 Task: Check the standings of the 2023 Victory Lane Racing NASCAR Cup Series for the race "Daytona 500" on the track "Daytona".
Action: Mouse moved to (302, 400)
Screenshot: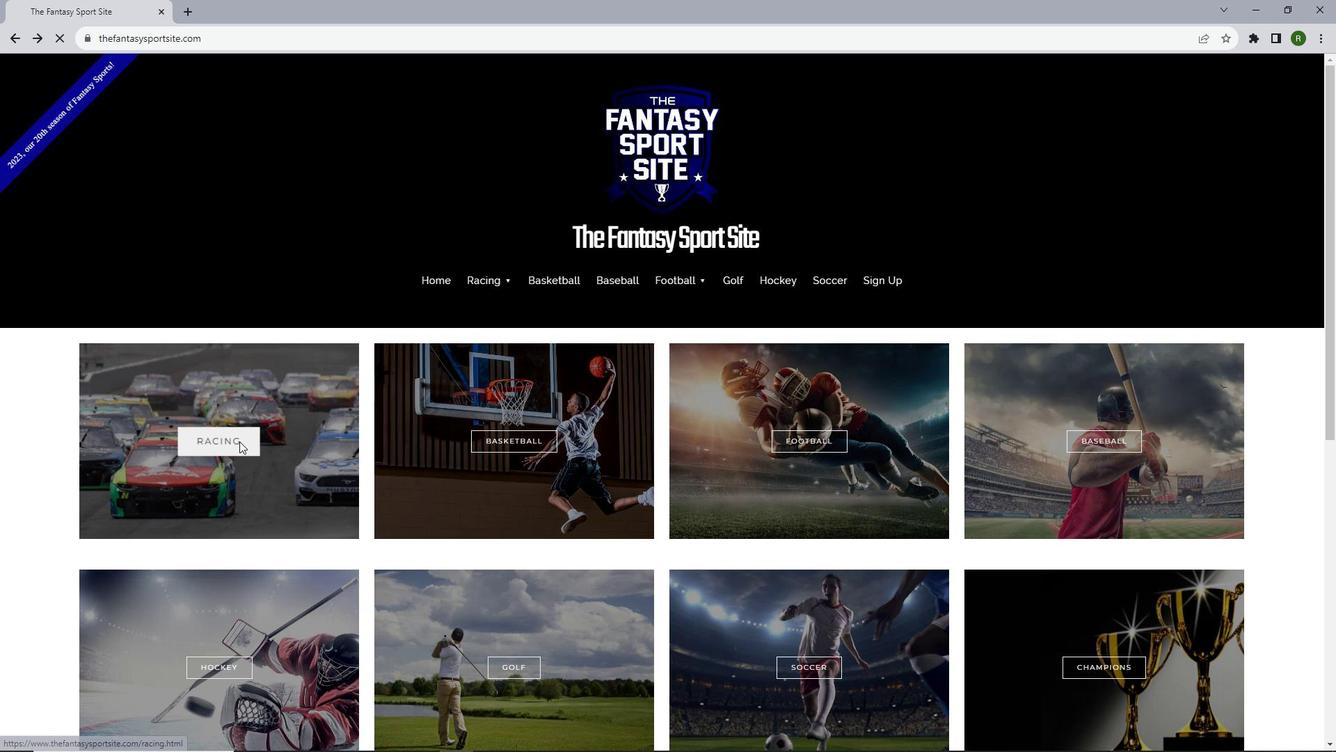 
Action: Mouse pressed left at (302, 400)
Screenshot: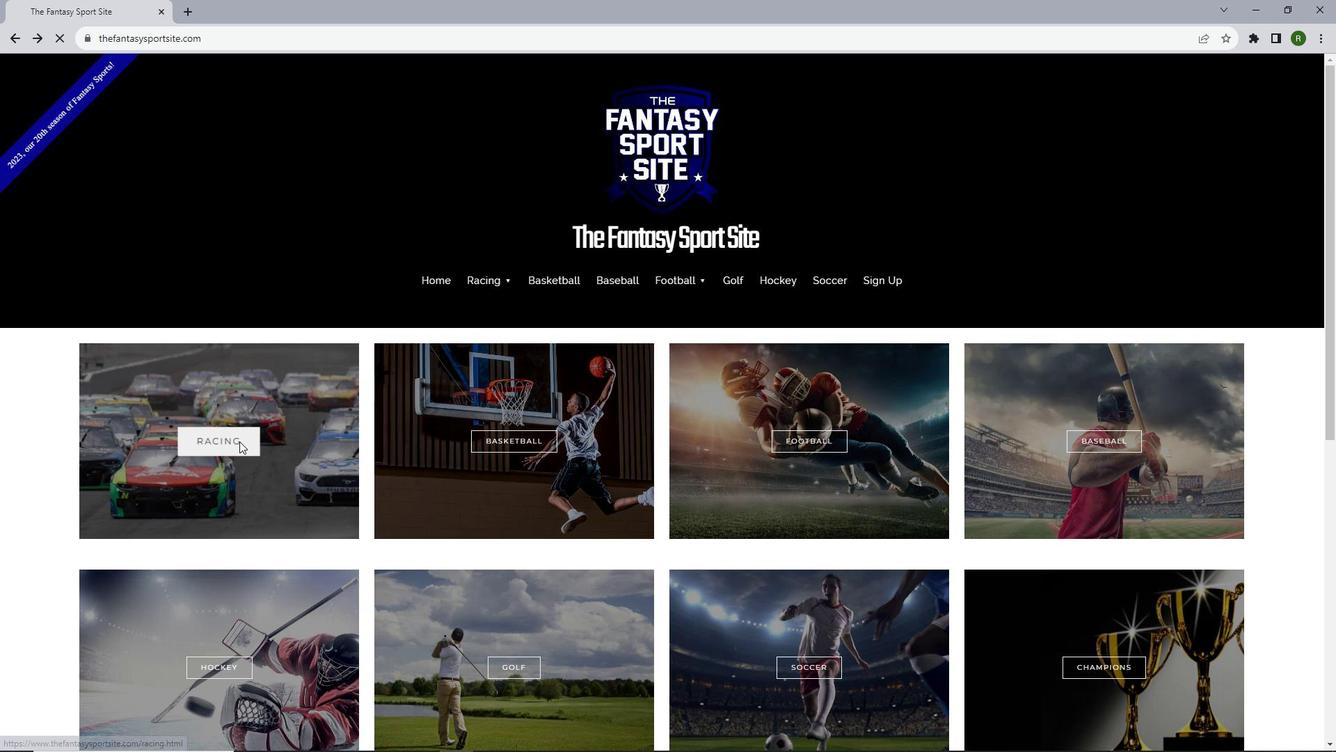 
Action: Mouse moved to (336, 427)
Screenshot: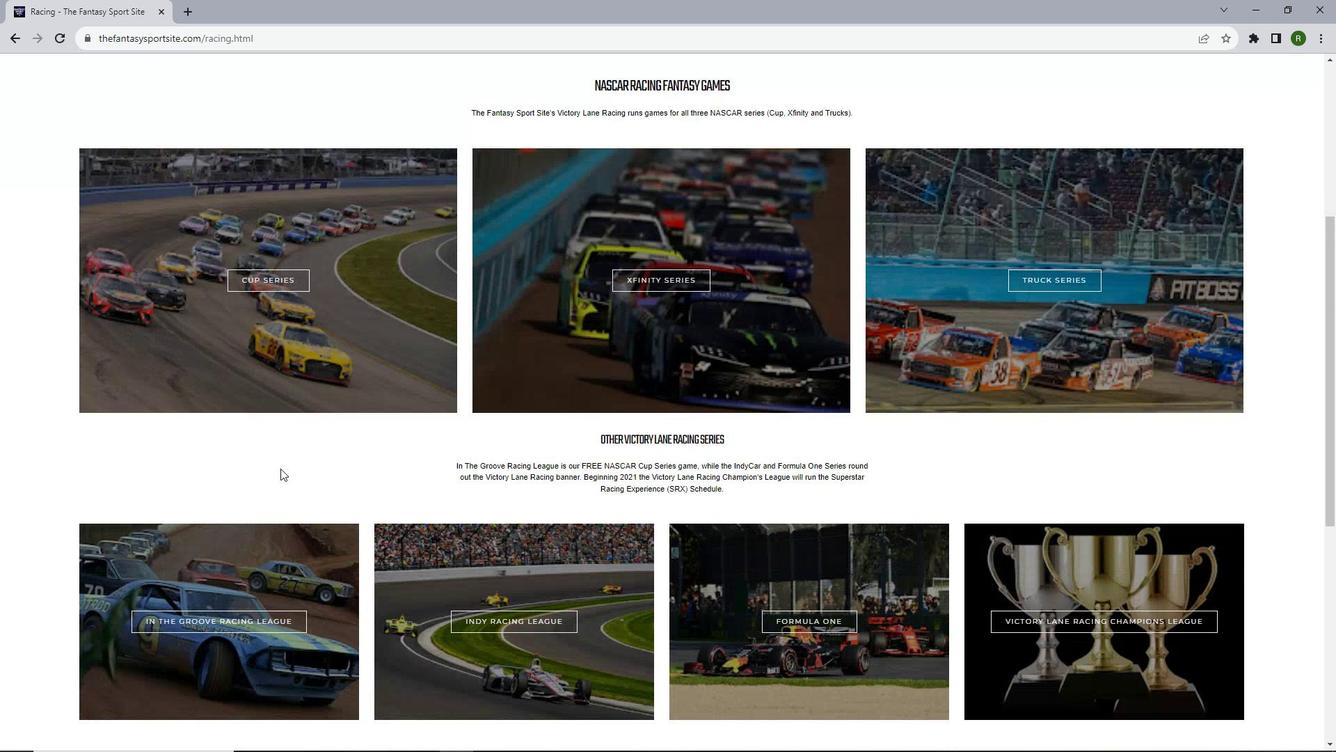 
Action: Mouse scrolled (336, 427) with delta (0, 0)
Screenshot: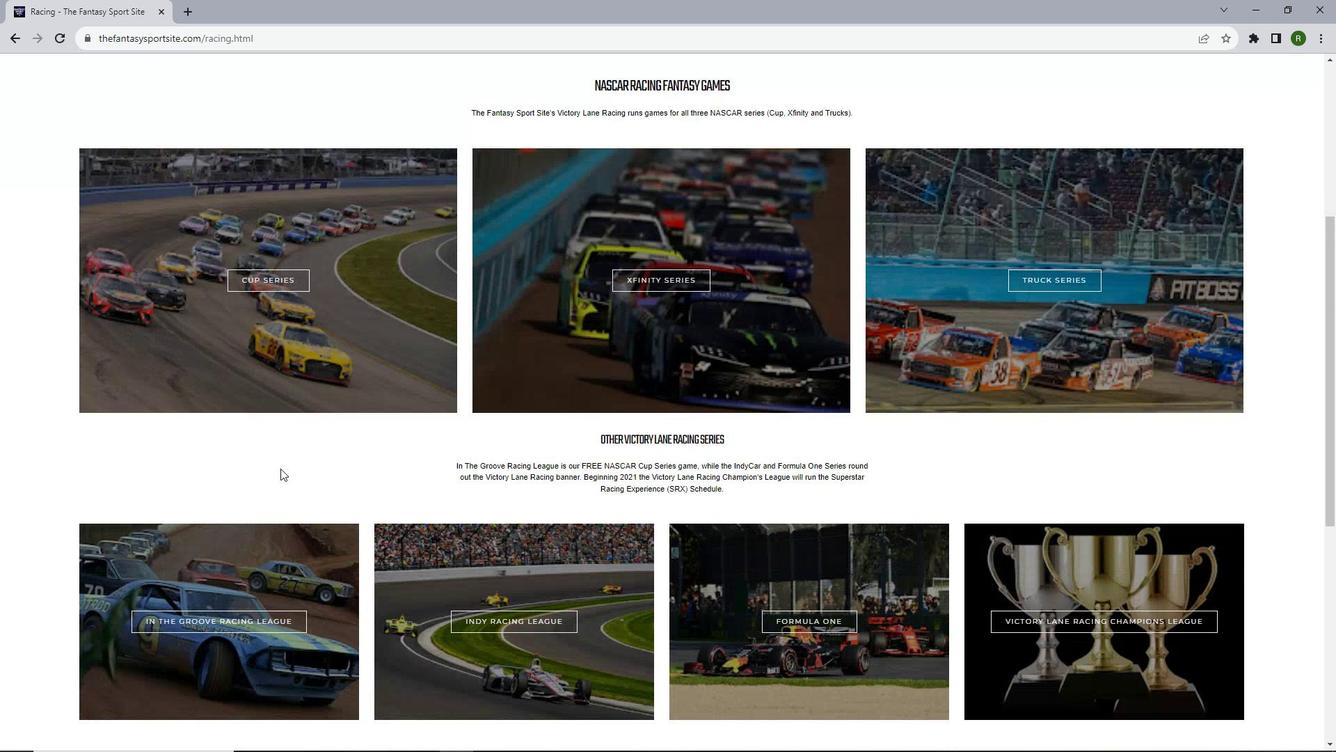 
Action: Mouse scrolled (336, 427) with delta (0, 0)
Screenshot: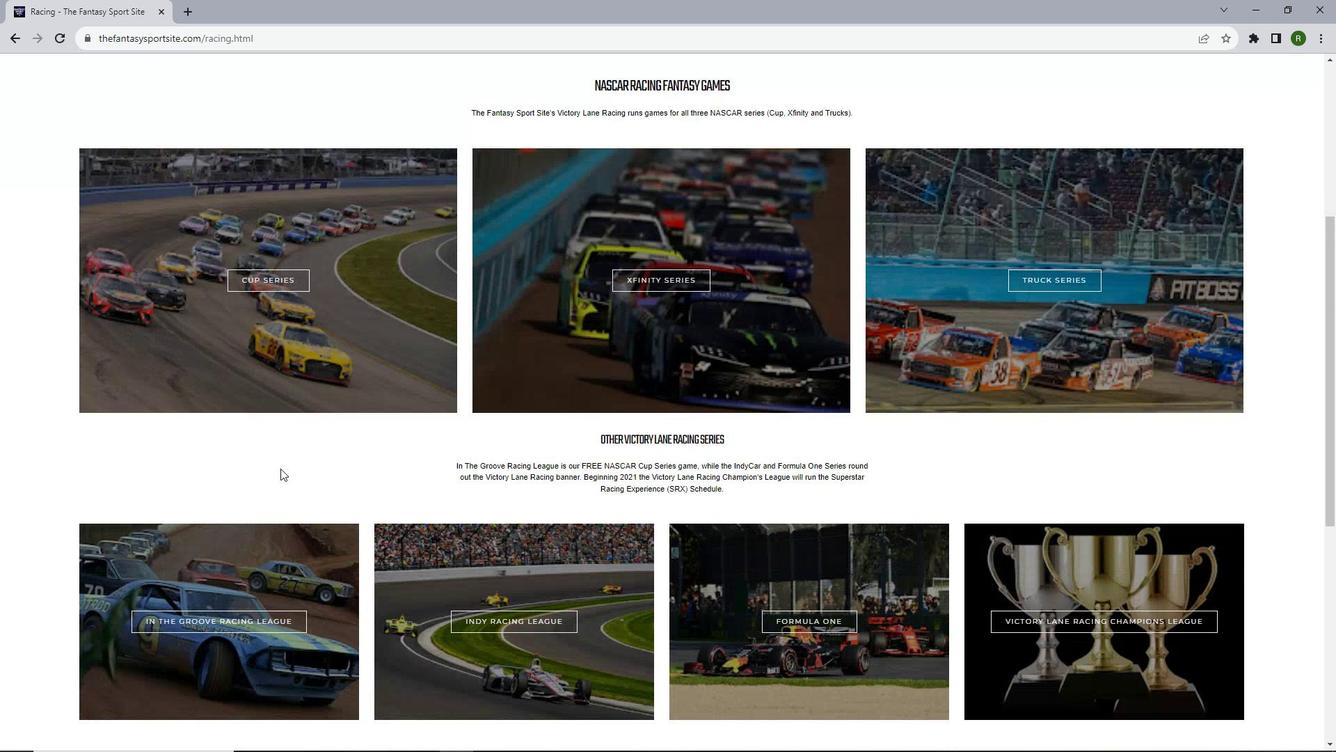 
Action: Mouse scrolled (336, 427) with delta (0, 0)
Screenshot: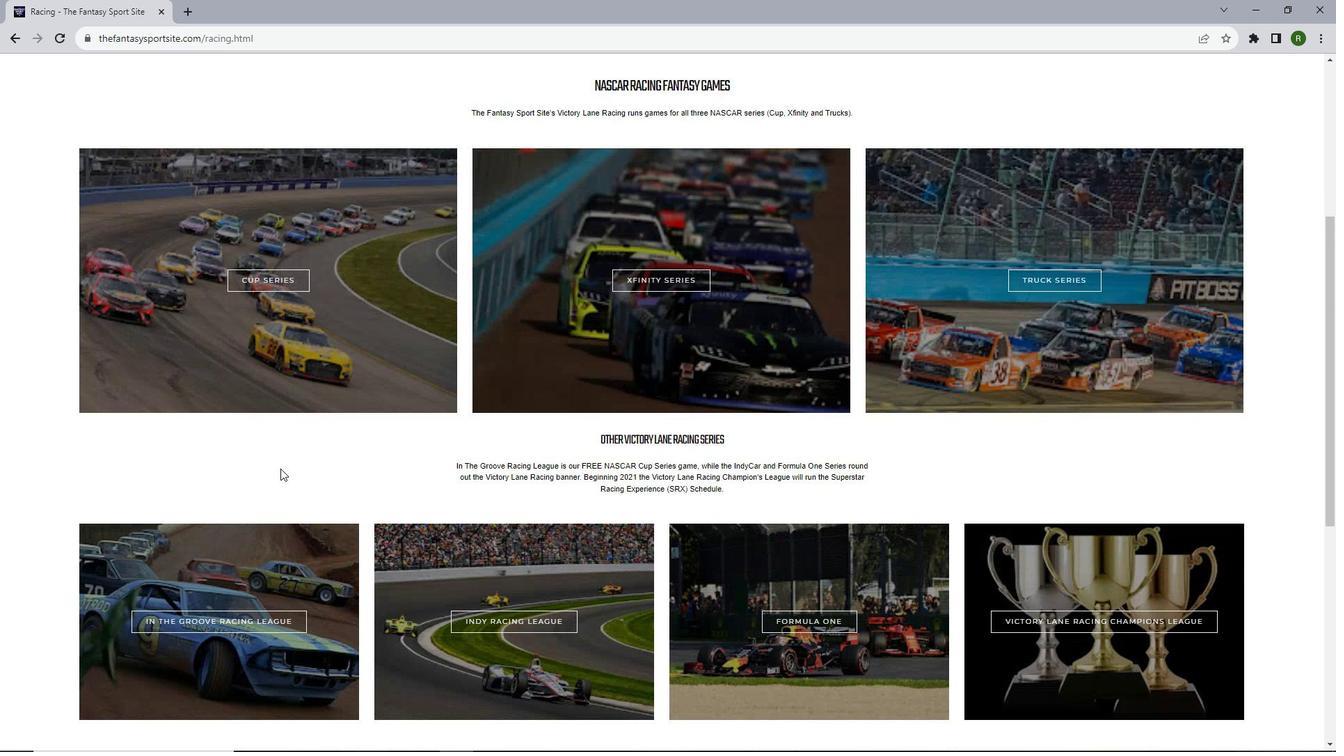 
Action: Mouse scrolled (336, 427) with delta (0, 0)
Screenshot: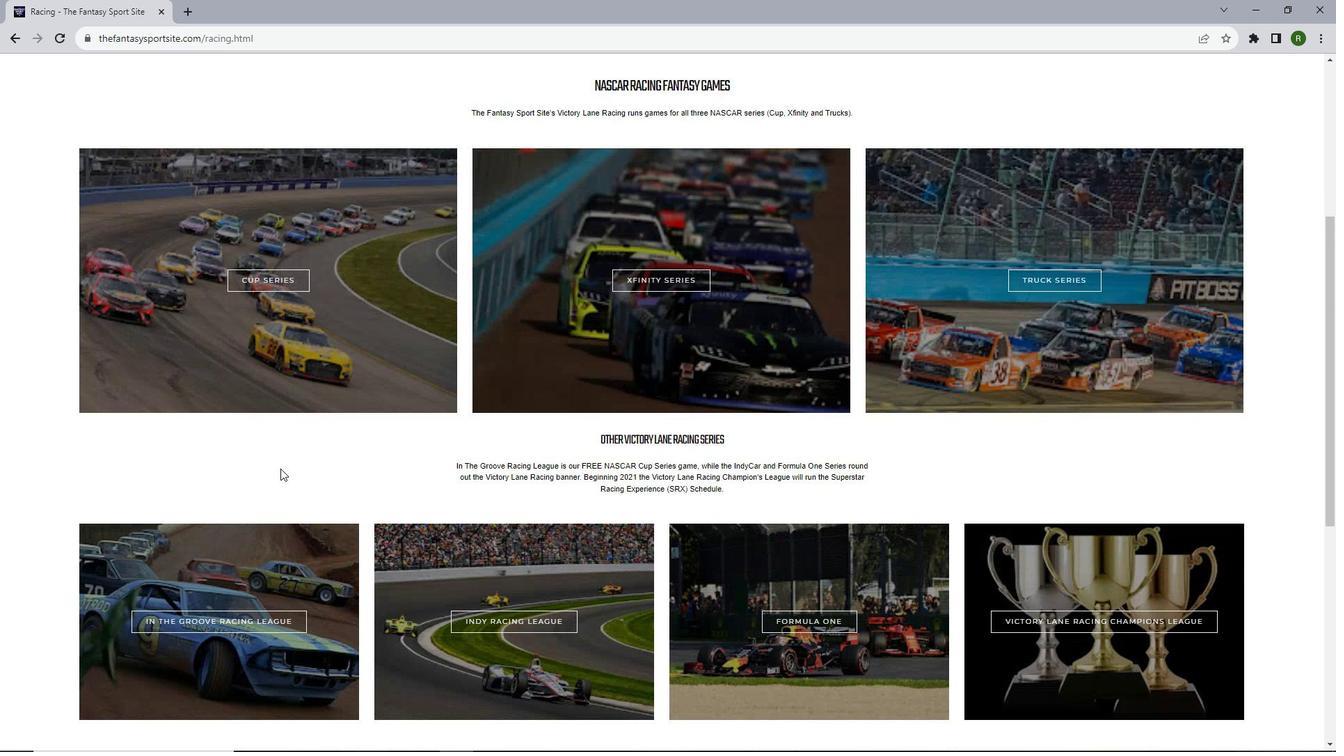 
Action: Mouse scrolled (336, 427) with delta (0, 0)
Screenshot: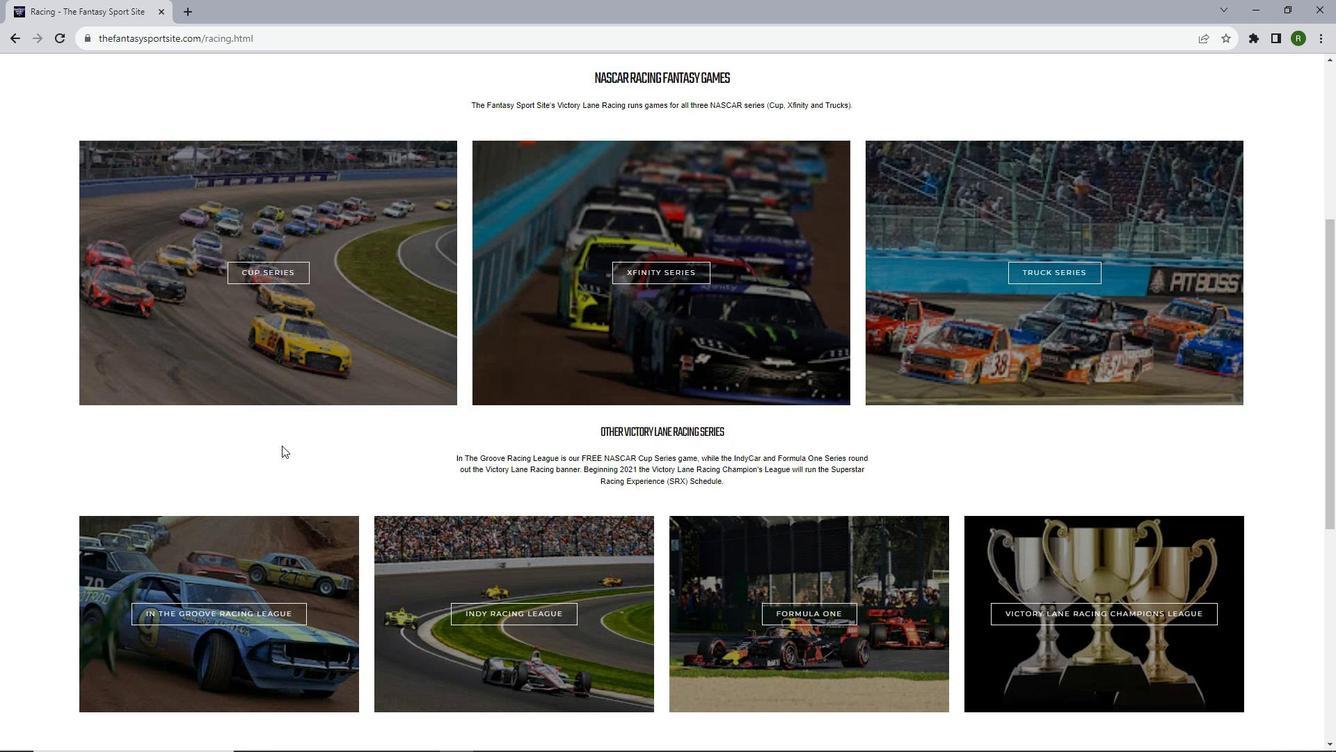 
Action: Mouse moved to (324, 286)
Screenshot: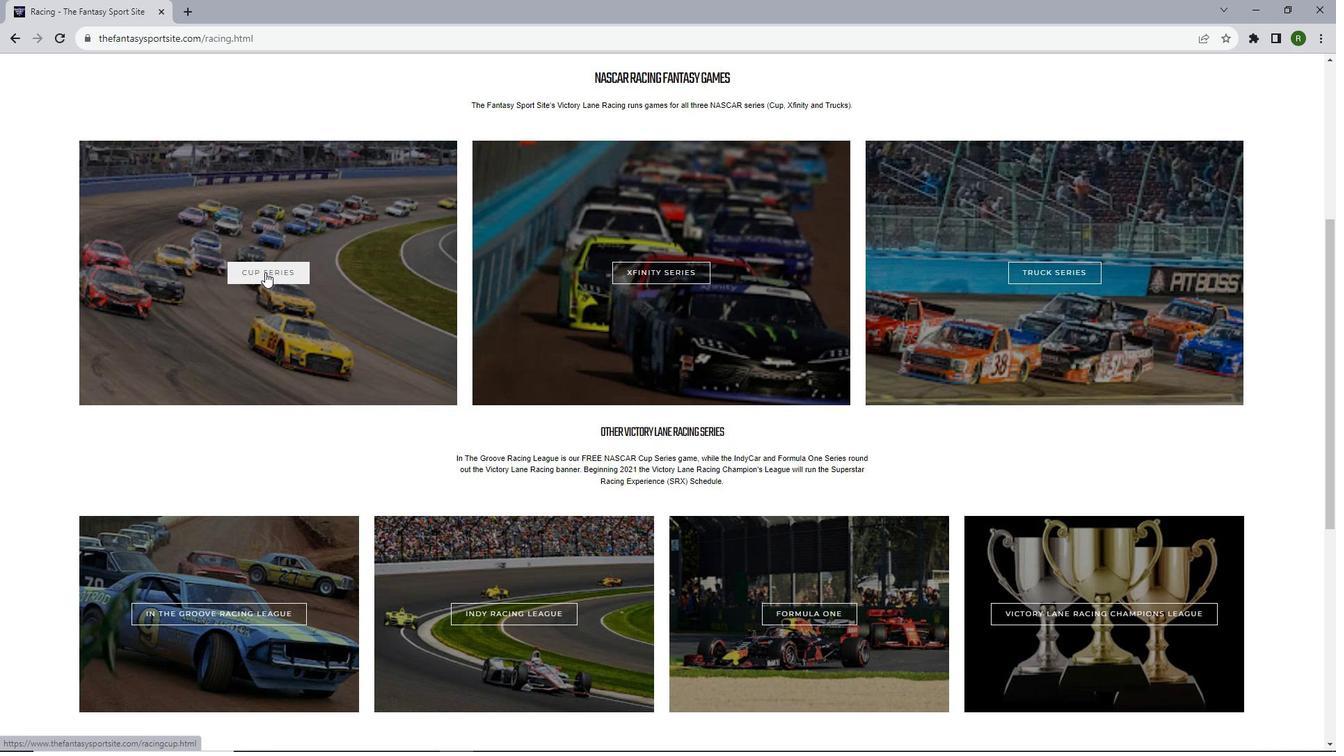 
Action: Mouse pressed left at (324, 286)
Screenshot: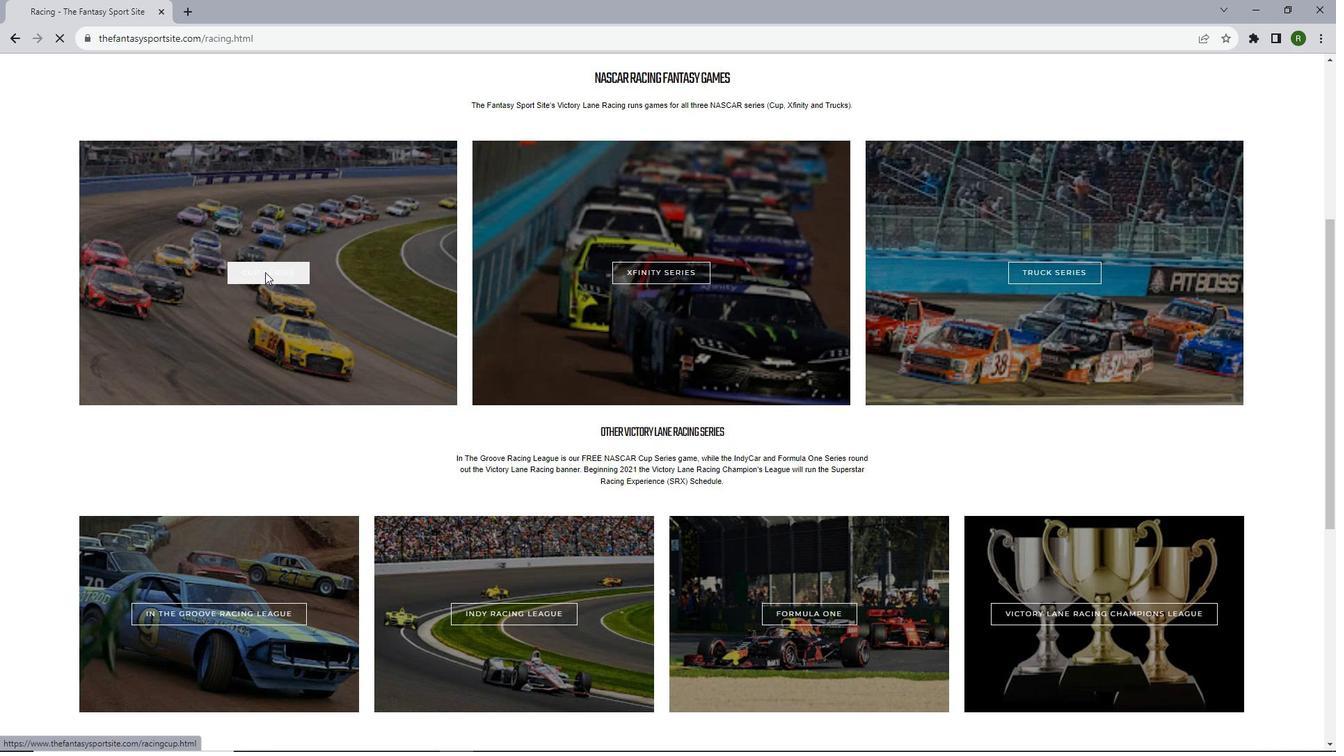 
Action: Mouse moved to (428, 321)
Screenshot: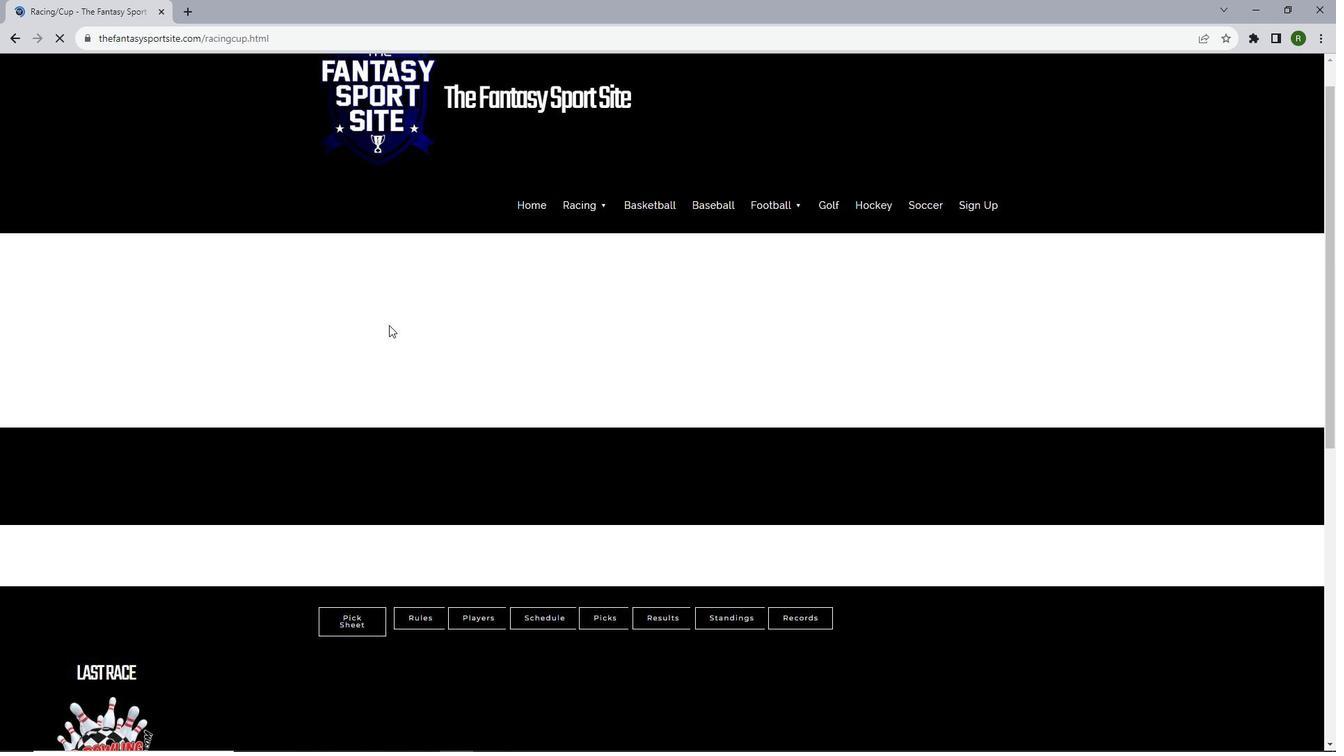 
Action: Mouse scrolled (428, 321) with delta (0, 0)
Screenshot: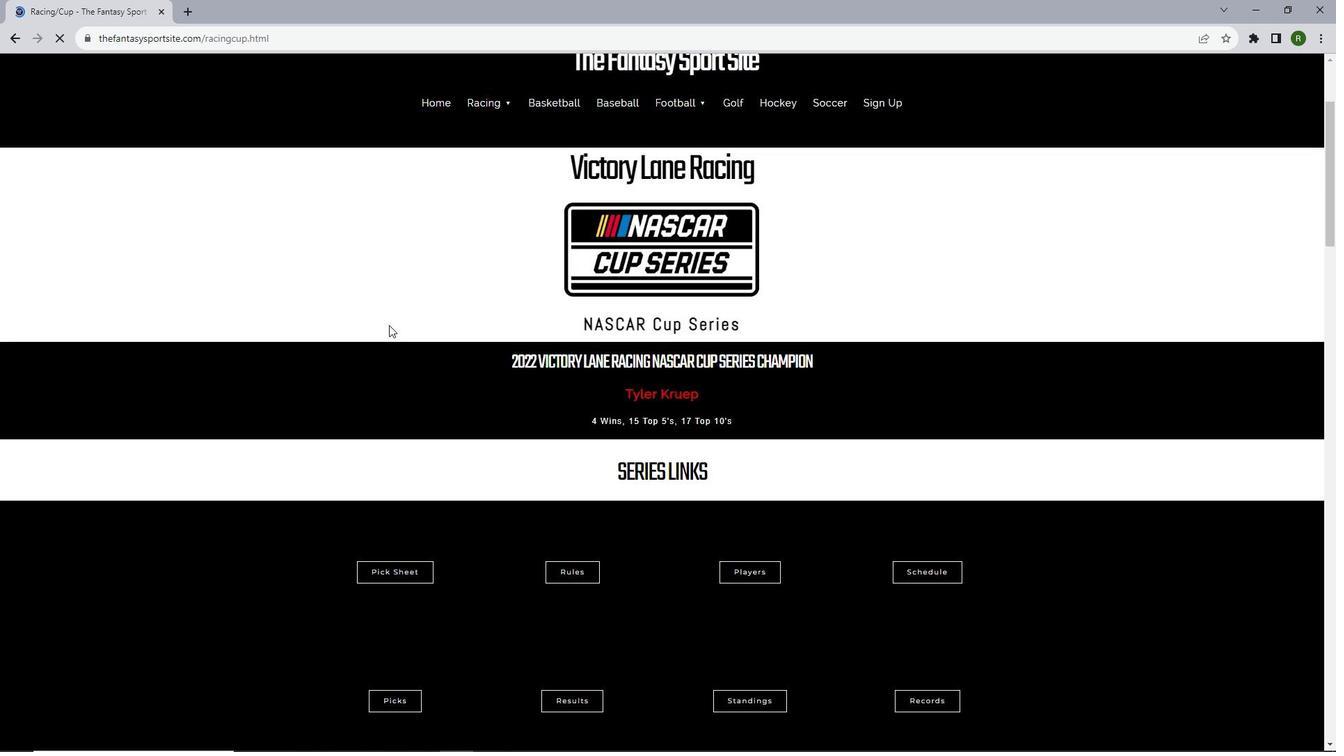 
Action: Mouse scrolled (428, 321) with delta (0, 0)
Screenshot: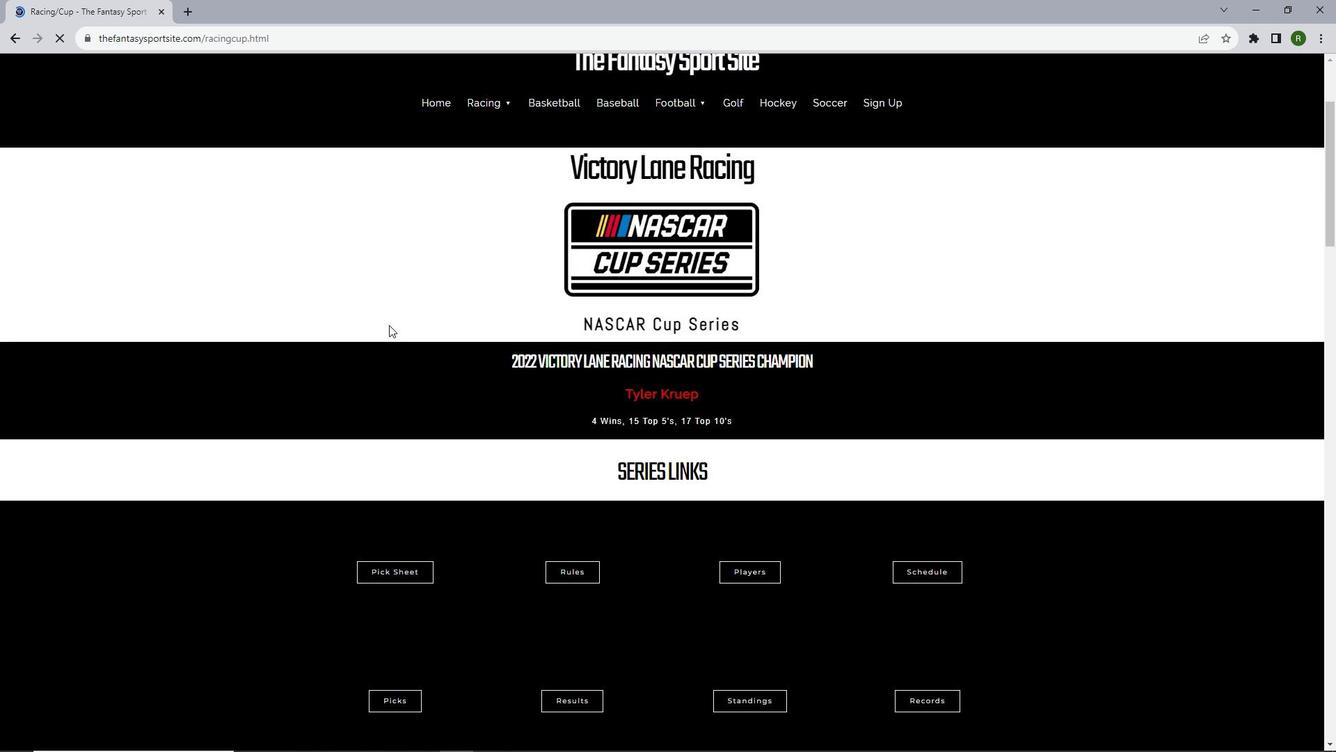 
Action: Mouse scrolled (428, 321) with delta (0, 0)
Screenshot: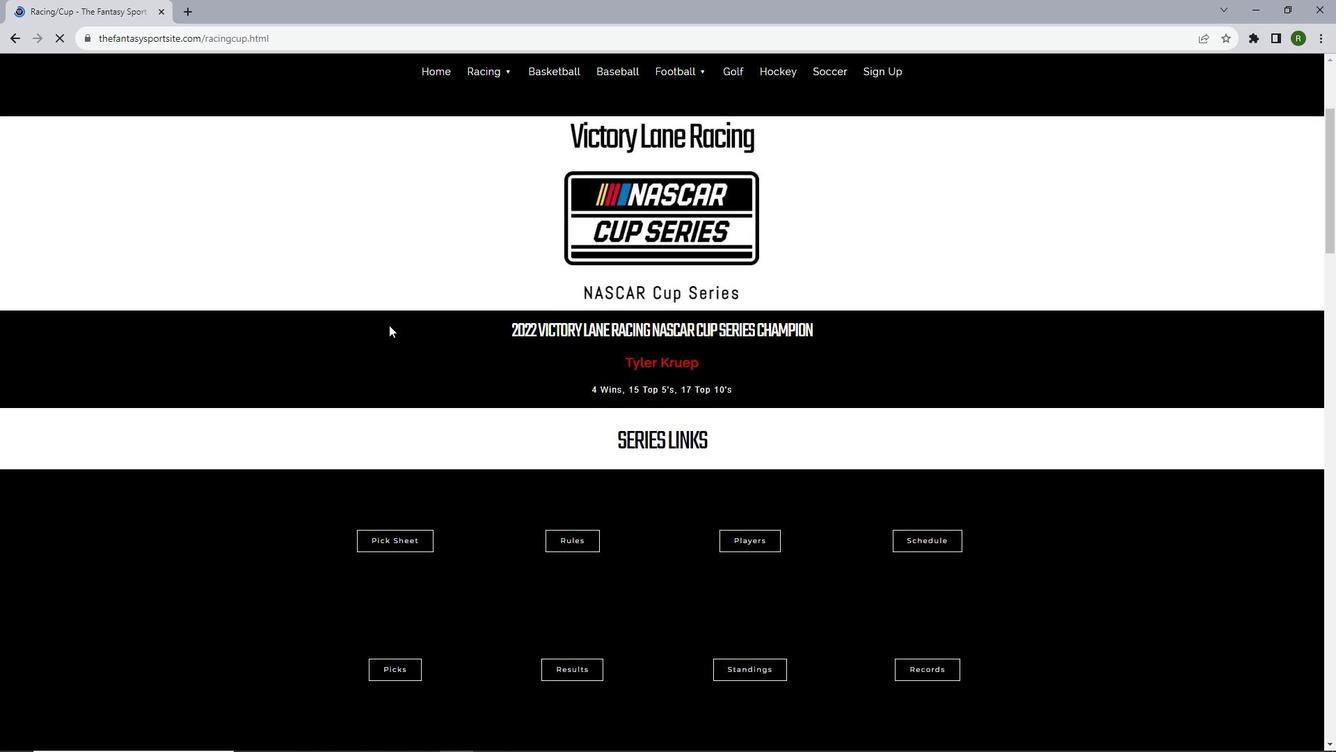 
Action: Mouse scrolled (428, 321) with delta (0, 0)
Screenshot: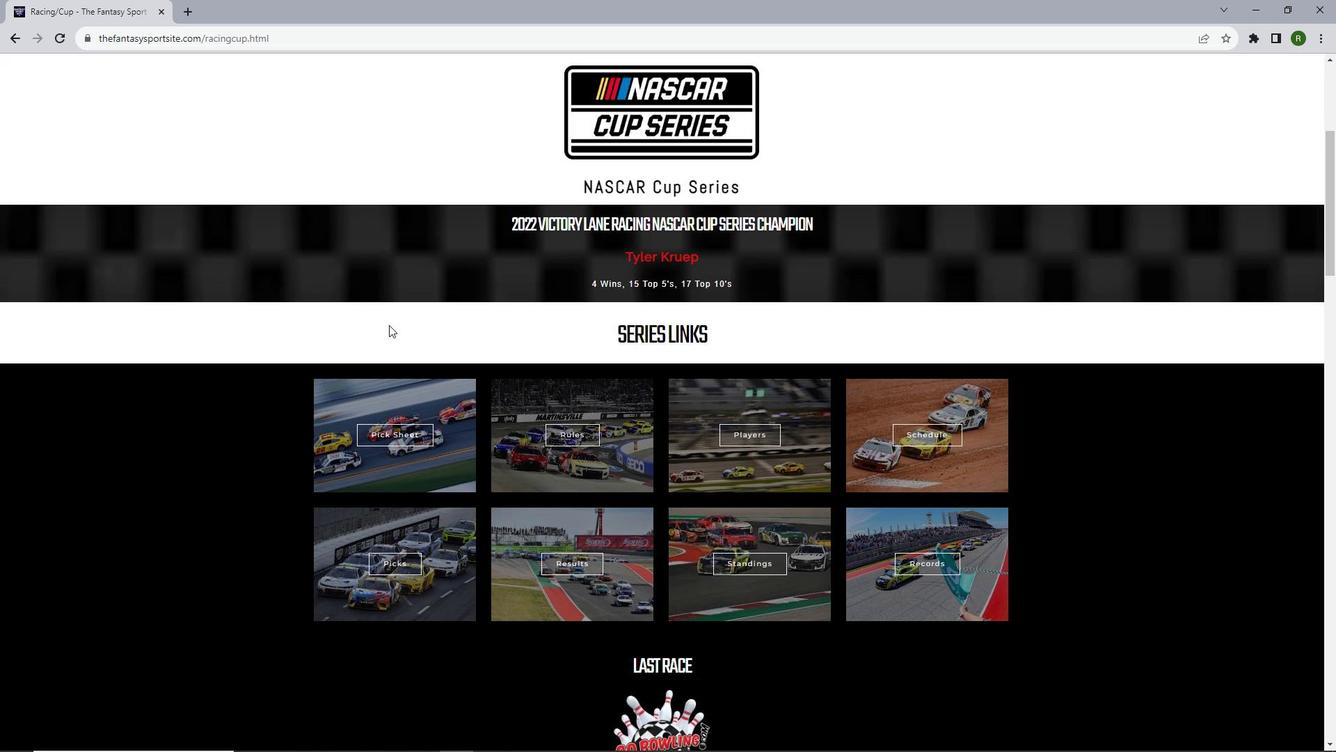 
Action: Mouse scrolled (428, 321) with delta (0, 0)
Screenshot: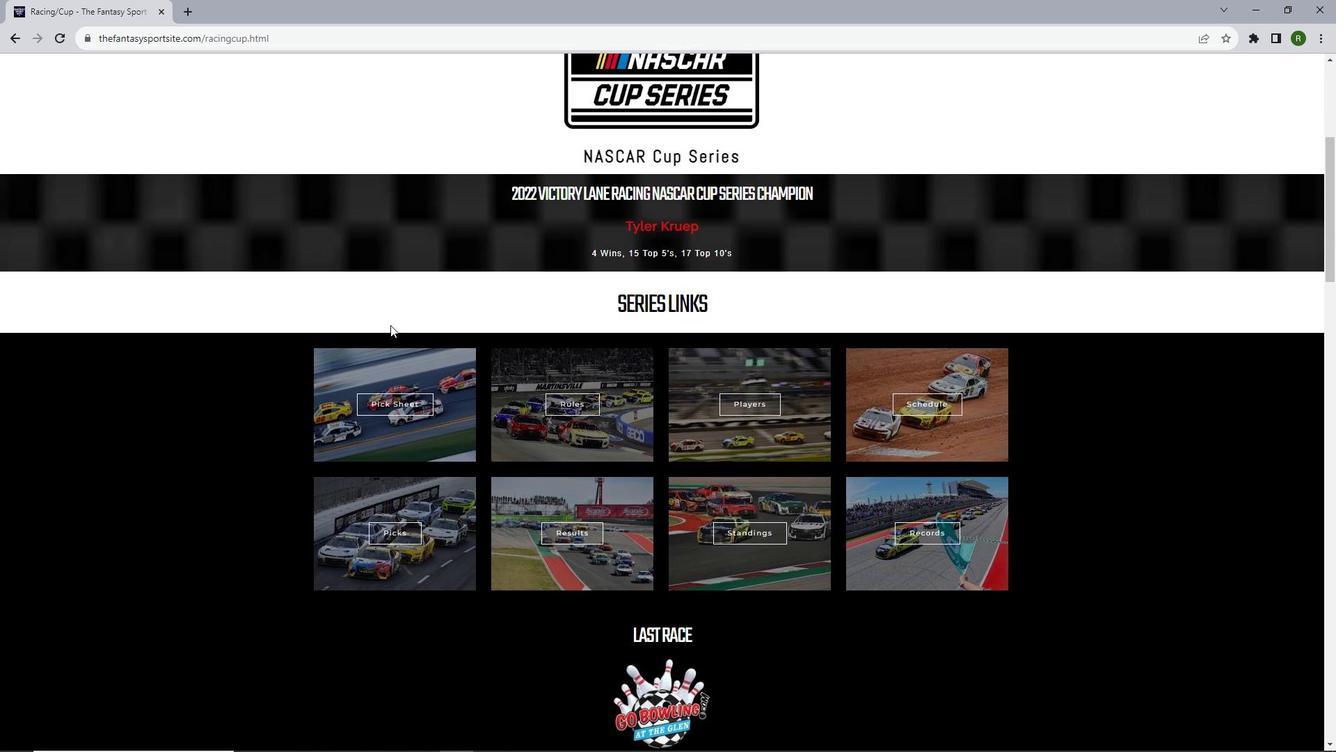 
Action: Mouse moved to (729, 465)
Screenshot: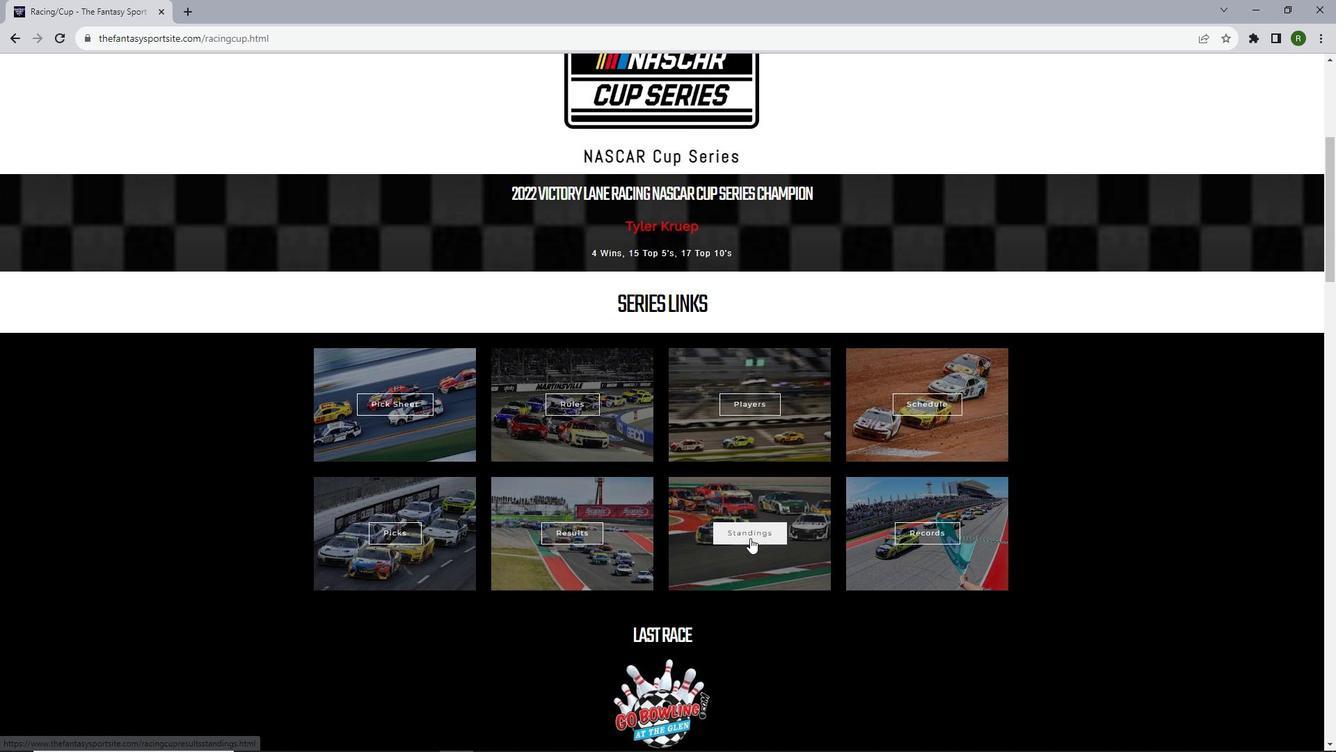 
Action: Mouse pressed left at (729, 465)
Screenshot: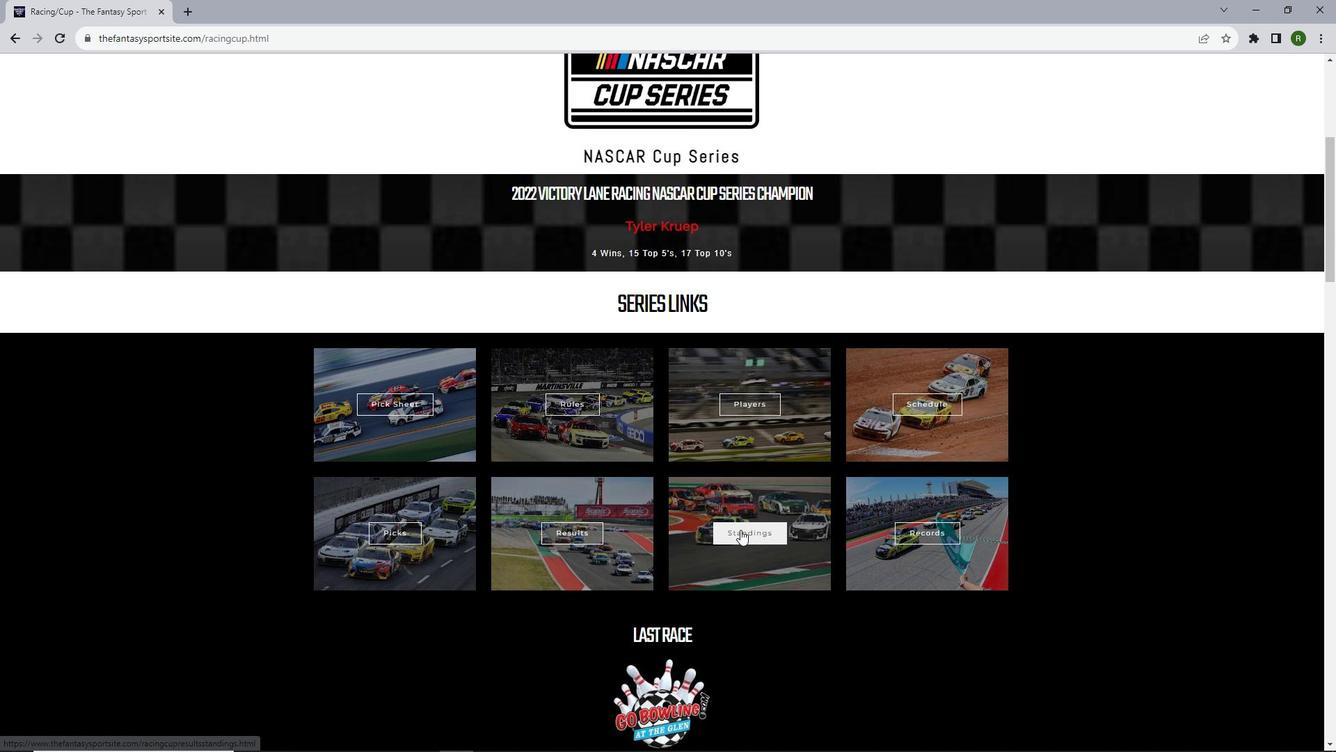 
Action: Mouse moved to (575, 283)
Screenshot: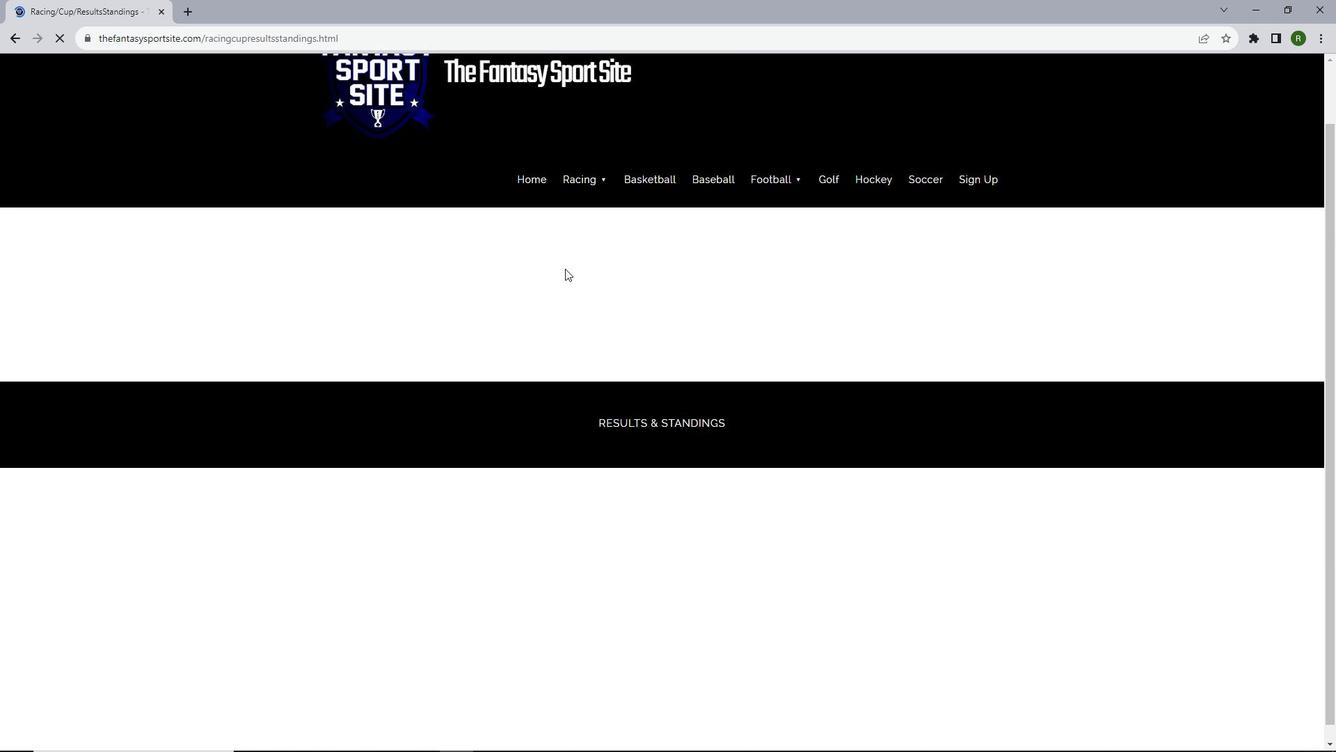 
Action: Mouse scrolled (575, 283) with delta (0, 0)
Screenshot: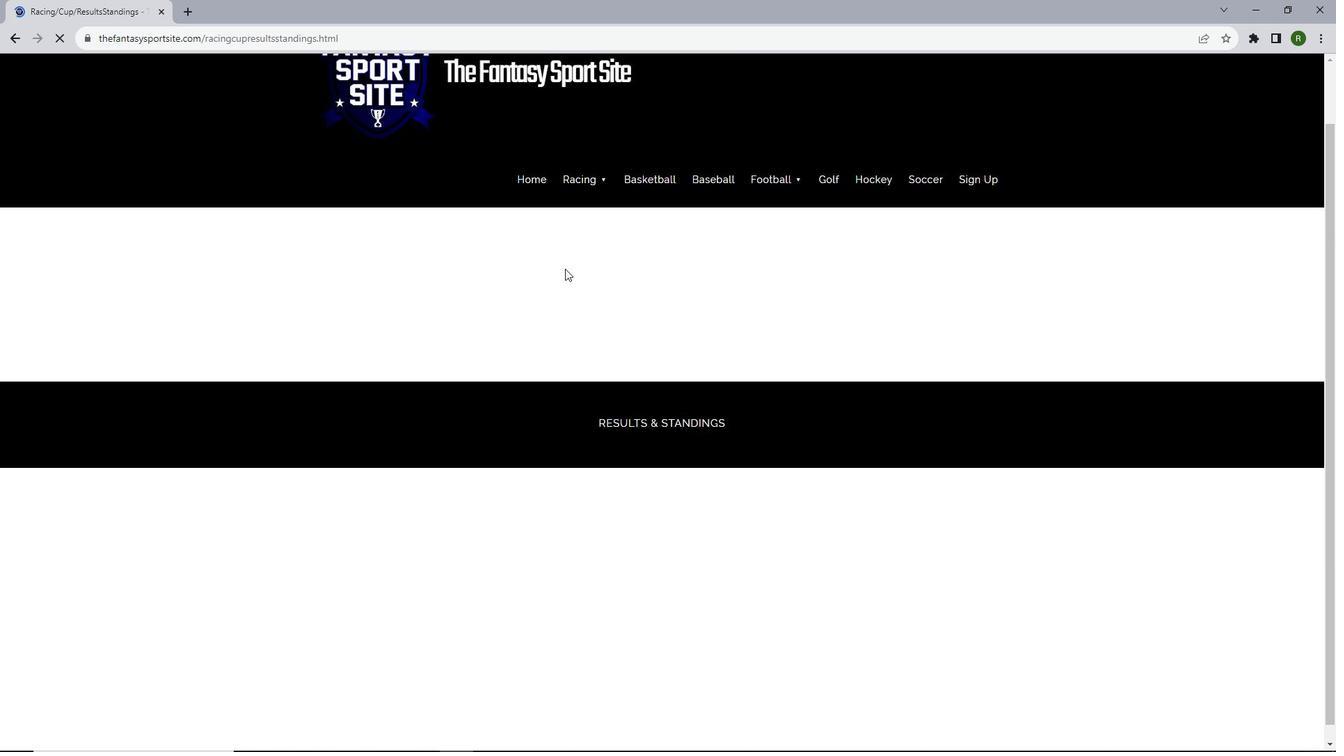 
Action: Mouse scrolled (575, 283) with delta (0, 0)
Screenshot: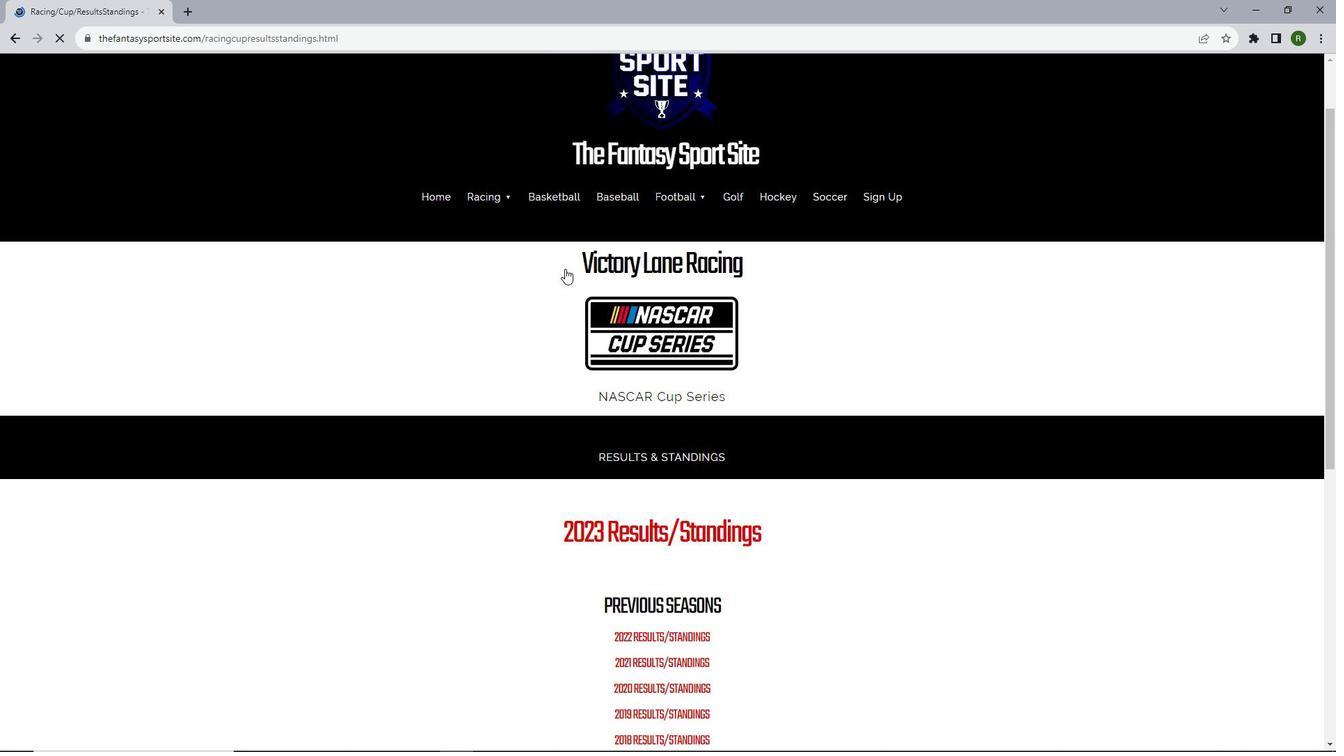 
Action: Mouse scrolled (575, 283) with delta (0, 0)
Screenshot: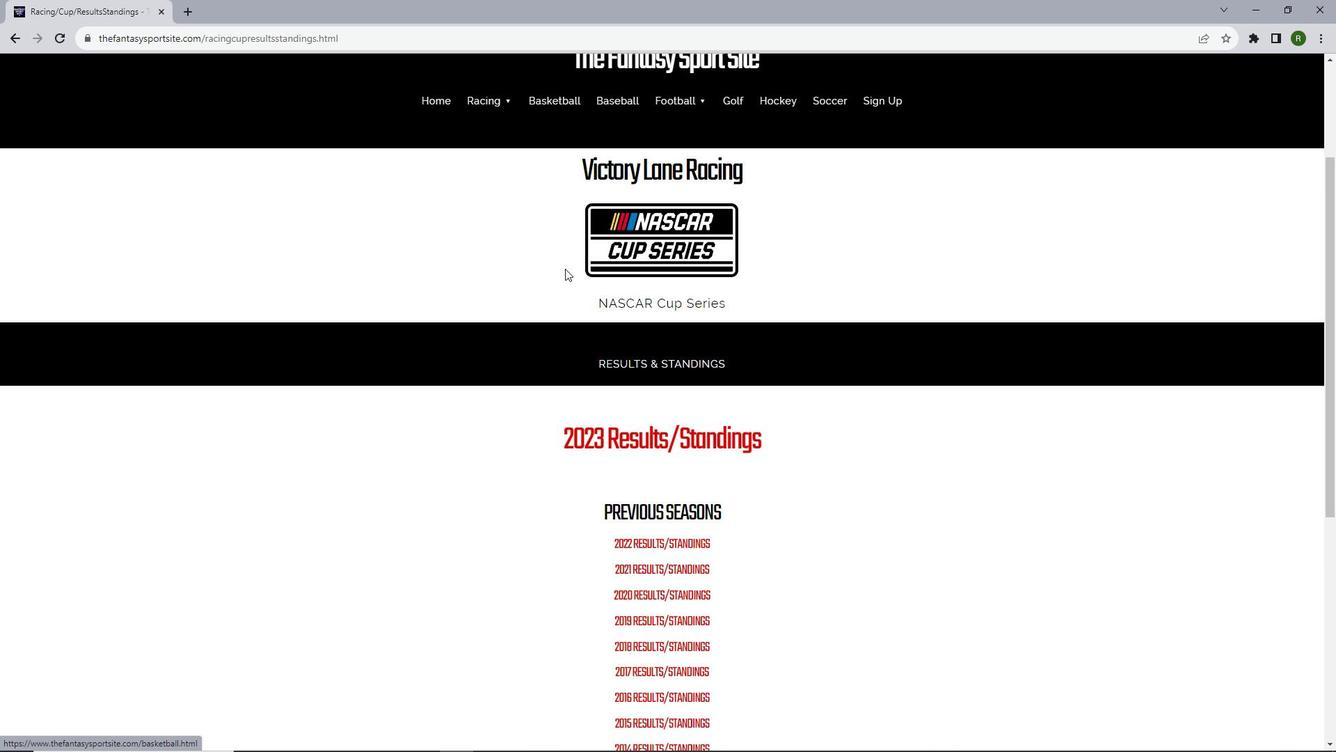 
Action: Mouse scrolled (575, 283) with delta (0, 0)
Screenshot: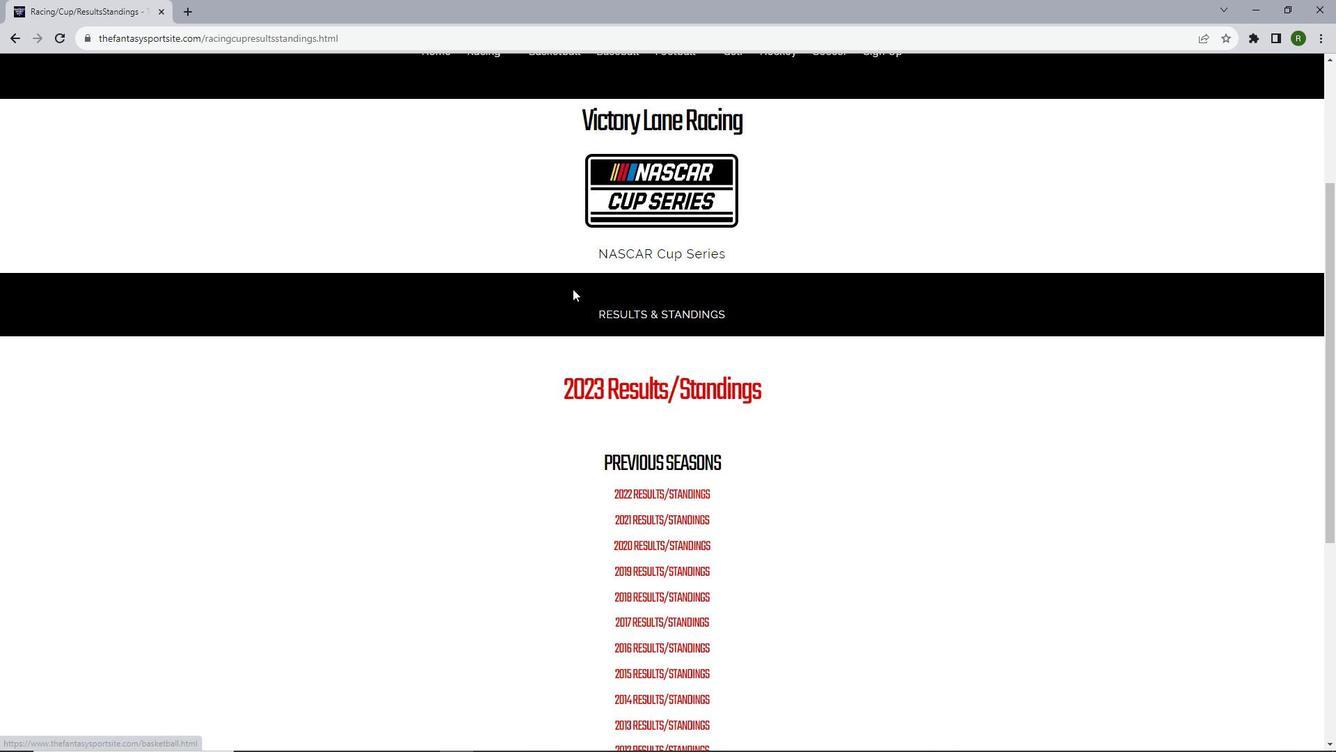 
Action: Mouse moved to (577, 289)
Screenshot: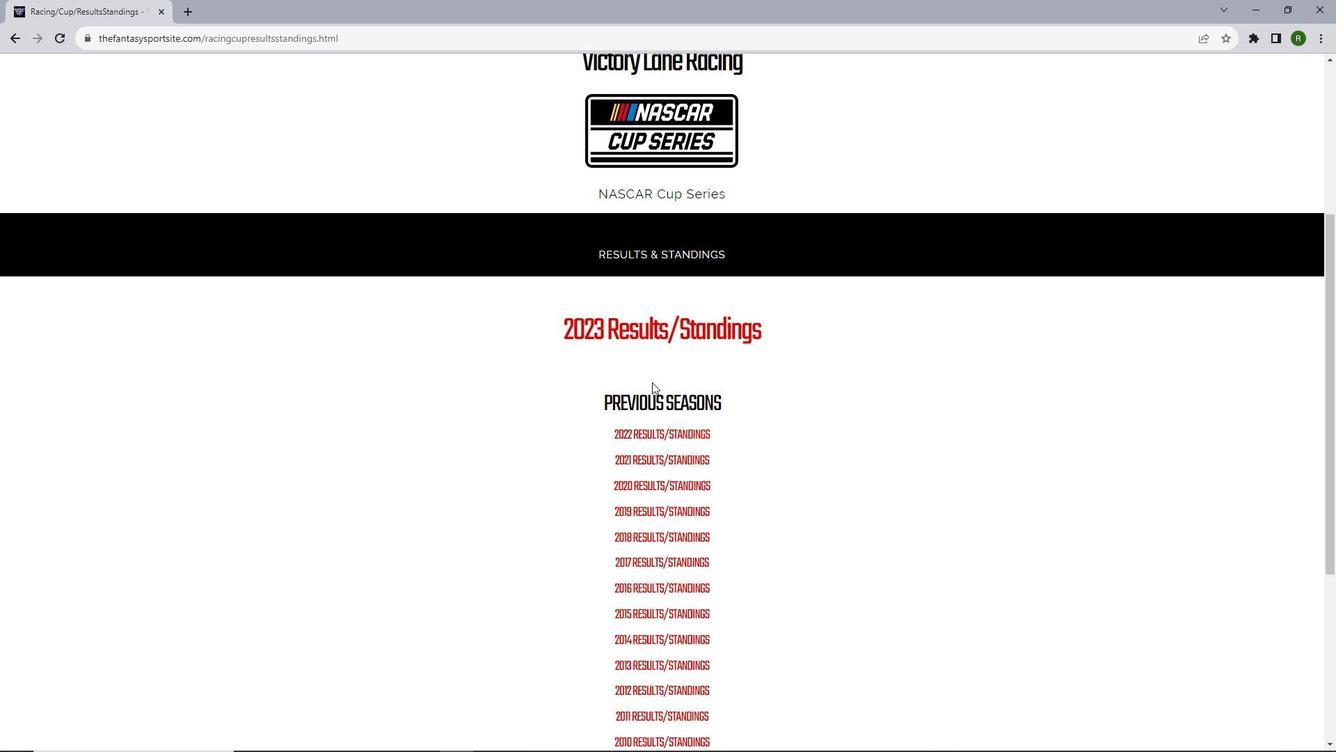 
Action: Mouse scrolled (577, 288) with delta (0, 0)
Screenshot: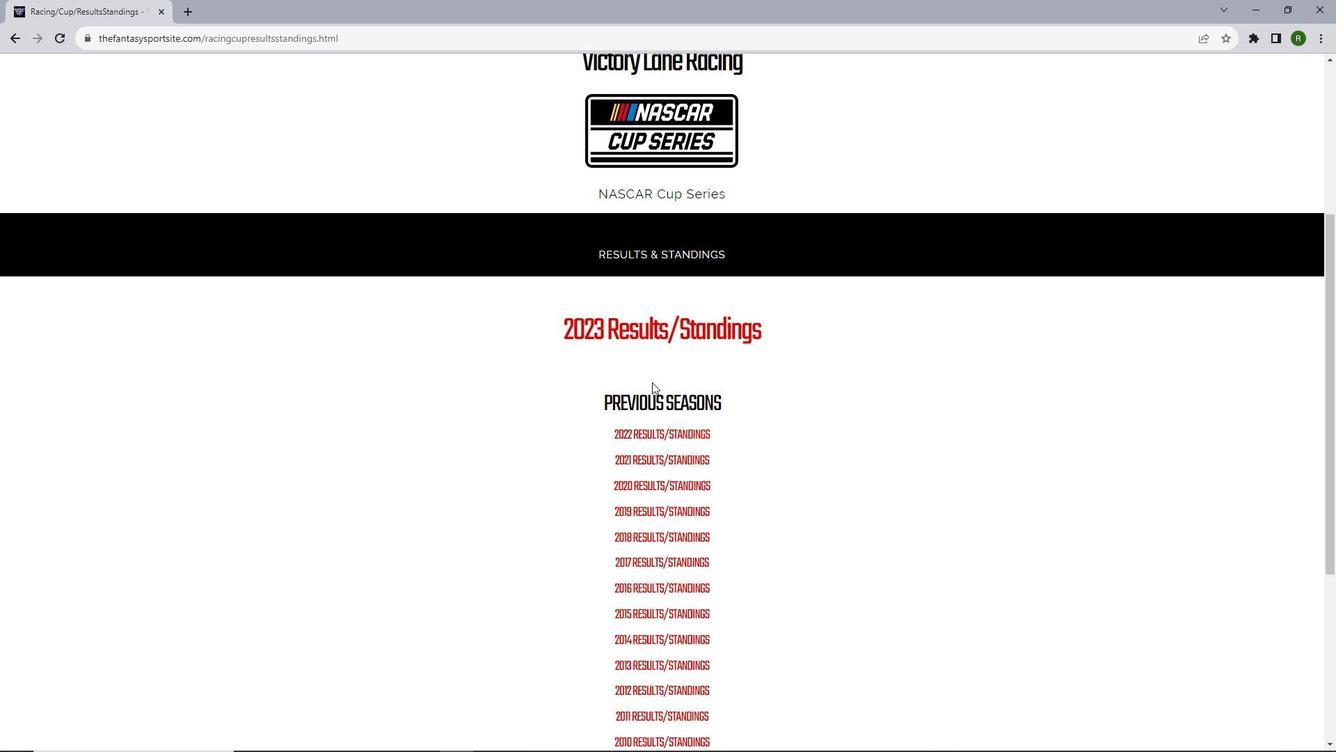 
Action: Mouse moved to (676, 312)
Screenshot: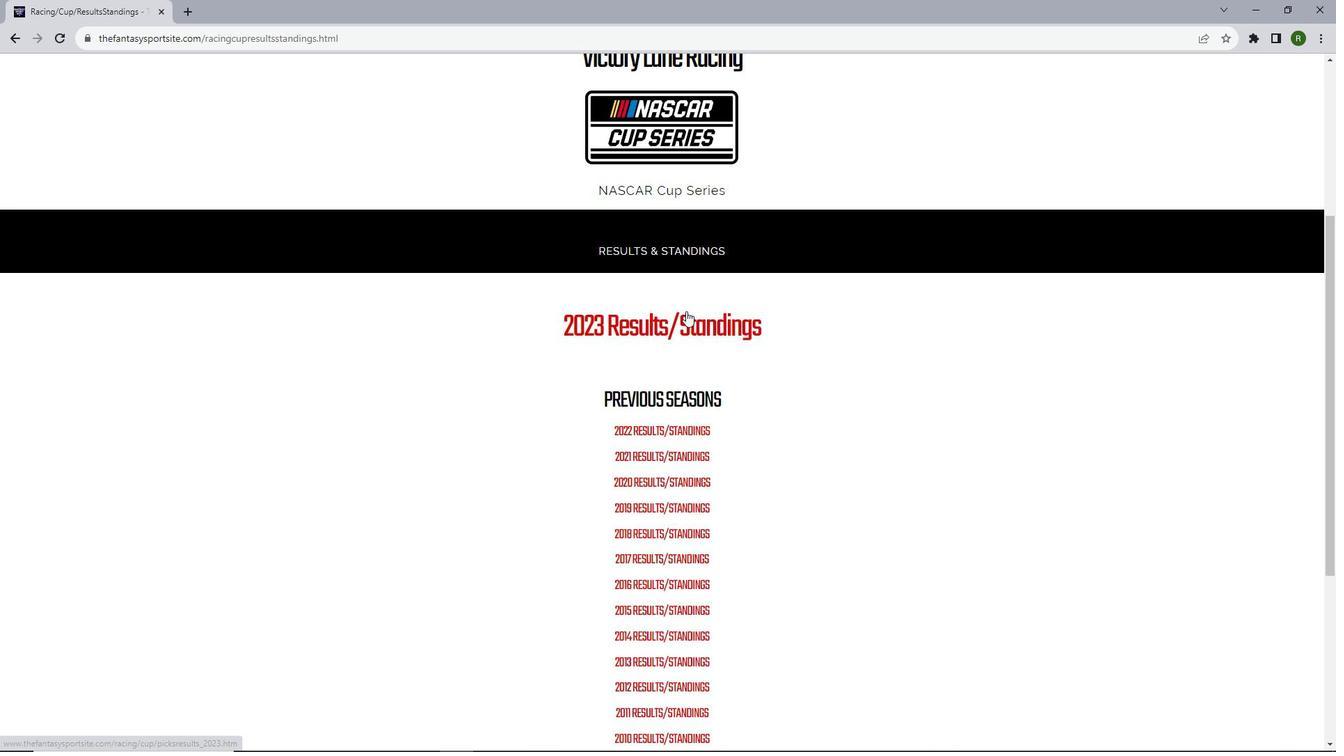 
Action: Mouse pressed left at (676, 312)
Screenshot: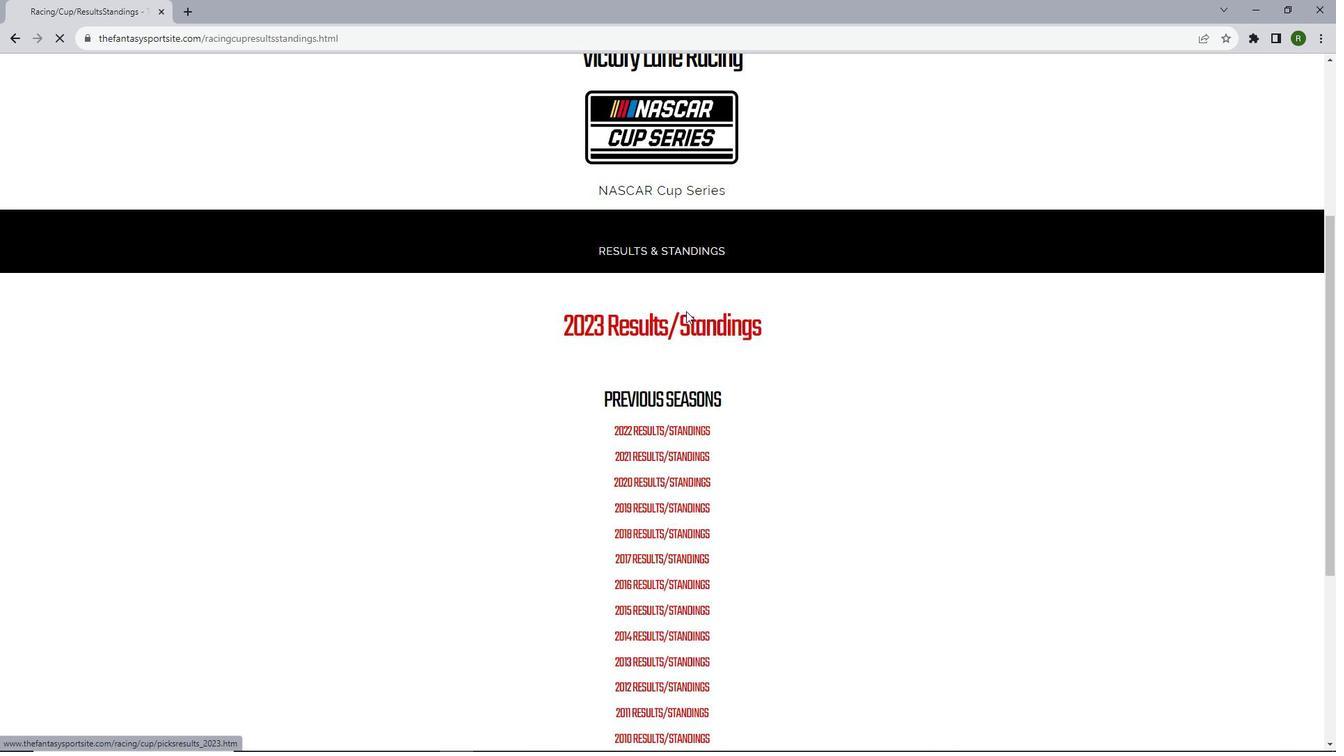 
Action: Mouse moved to (804, 202)
Screenshot: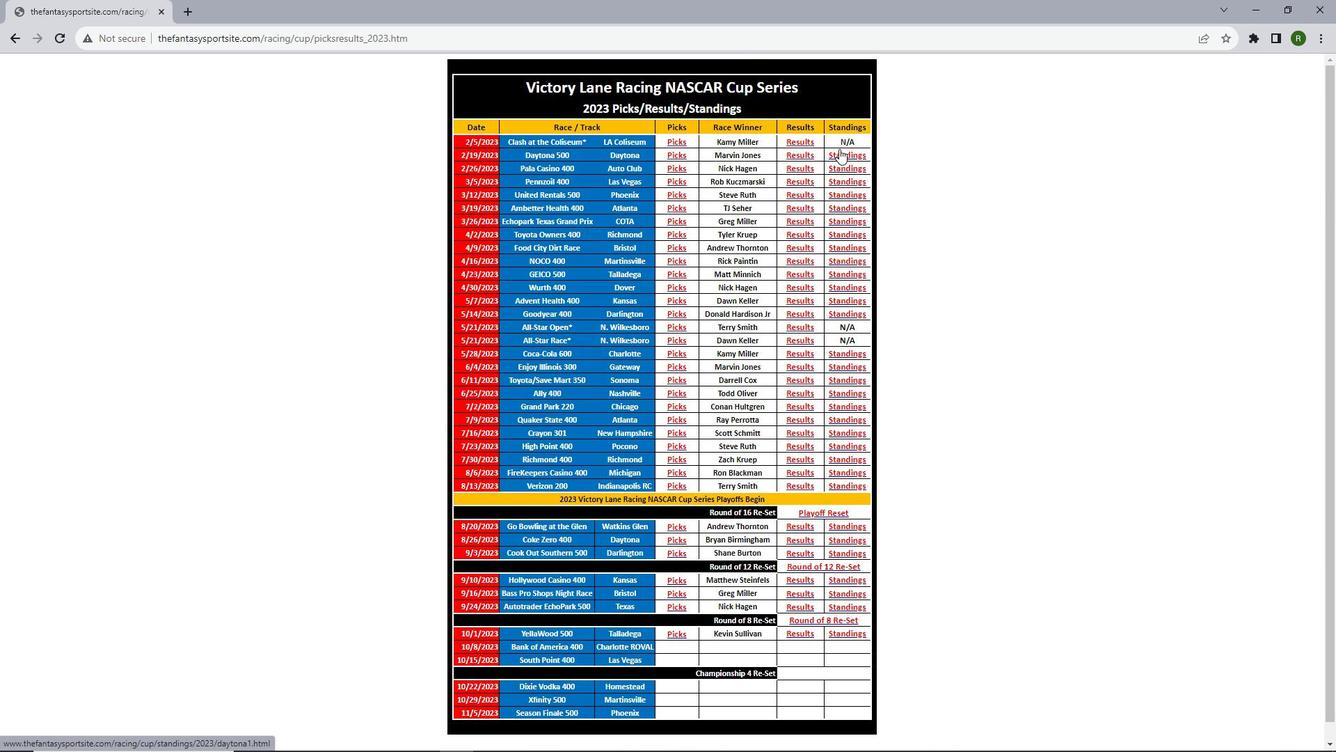 
Action: Mouse pressed left at (804, 202)
Screenshot: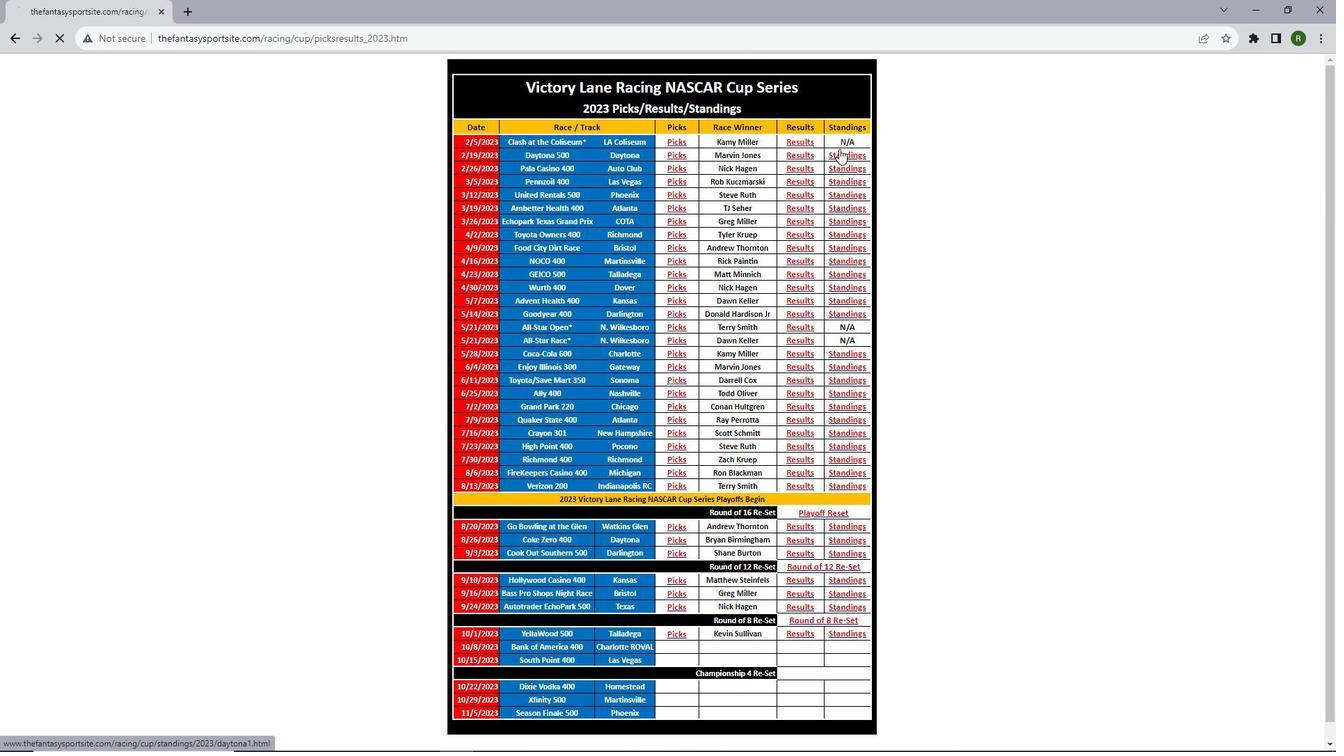 
Action: Mouse moved to (683, 248)
Screenshot: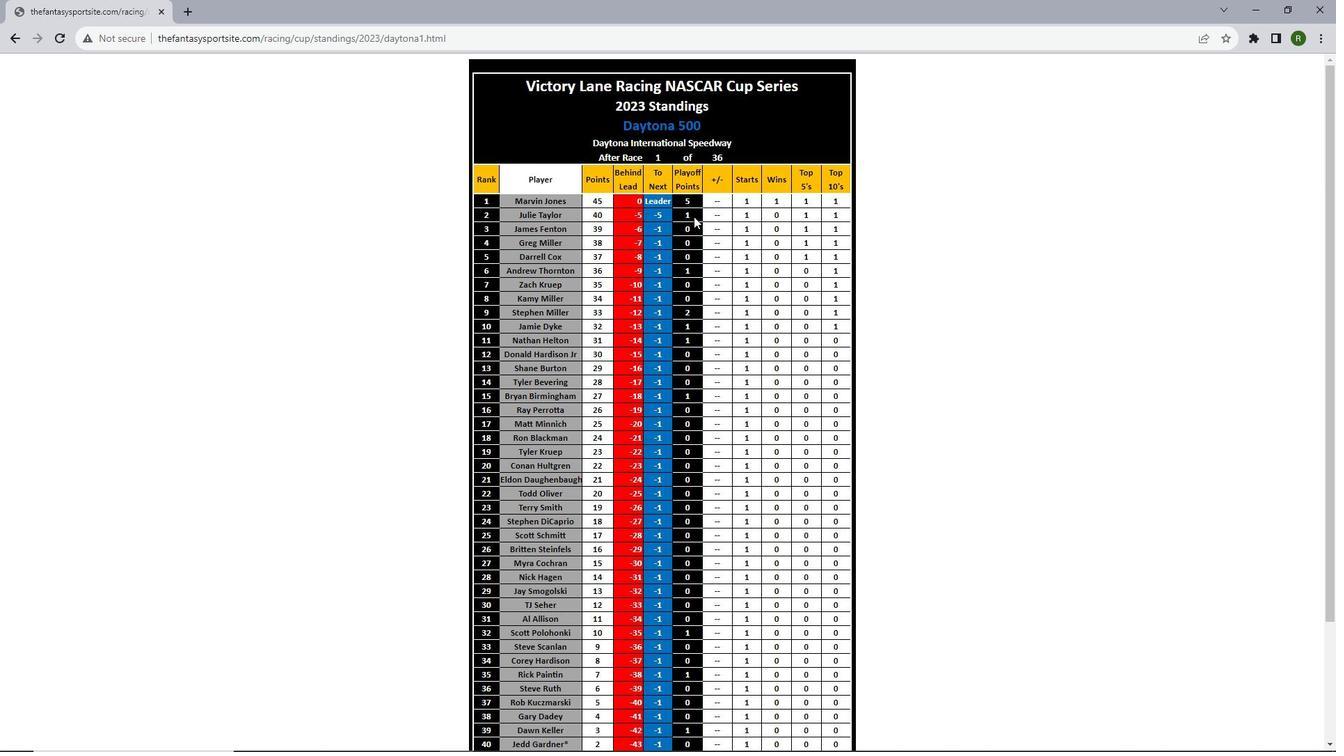 
Action: Mouse scrolled (683, 247) with delta (0, 0)
Screenshot: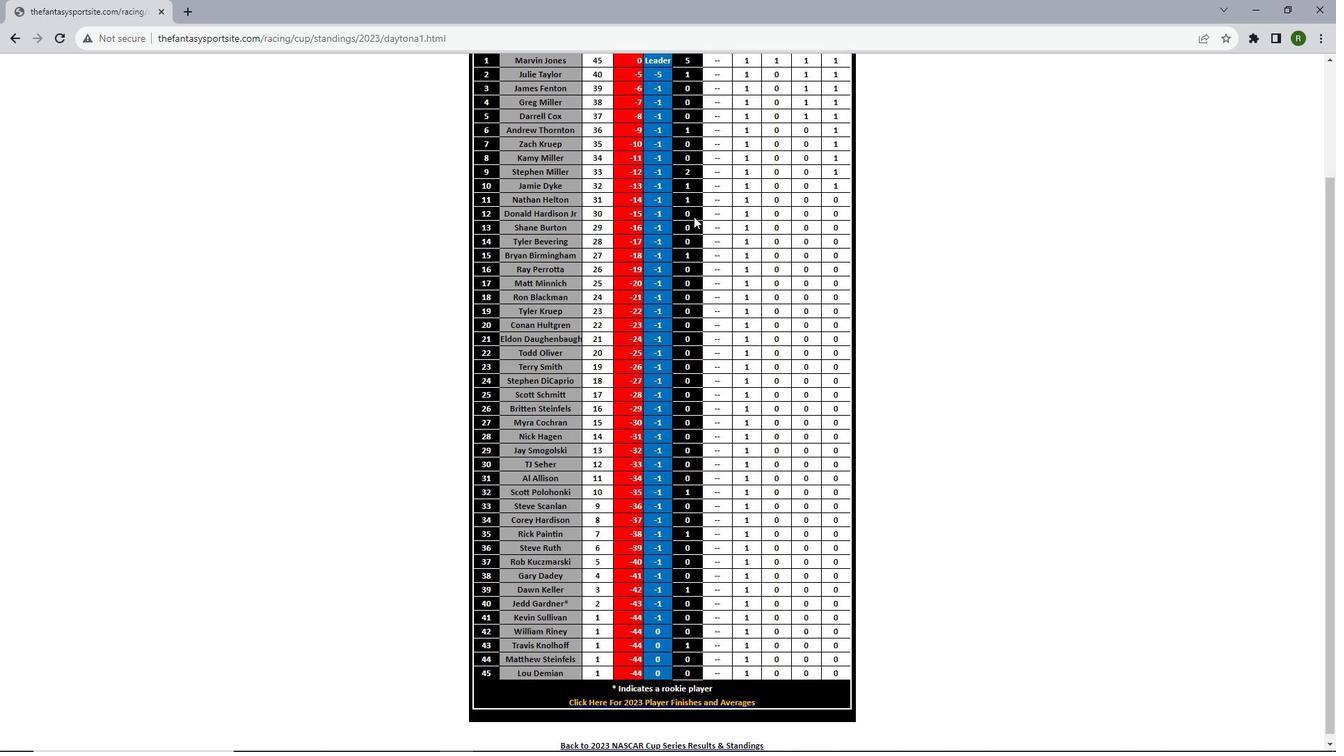 
Action: Mouse scrolled (683, 247) with delta (0, 0)
Screenshot: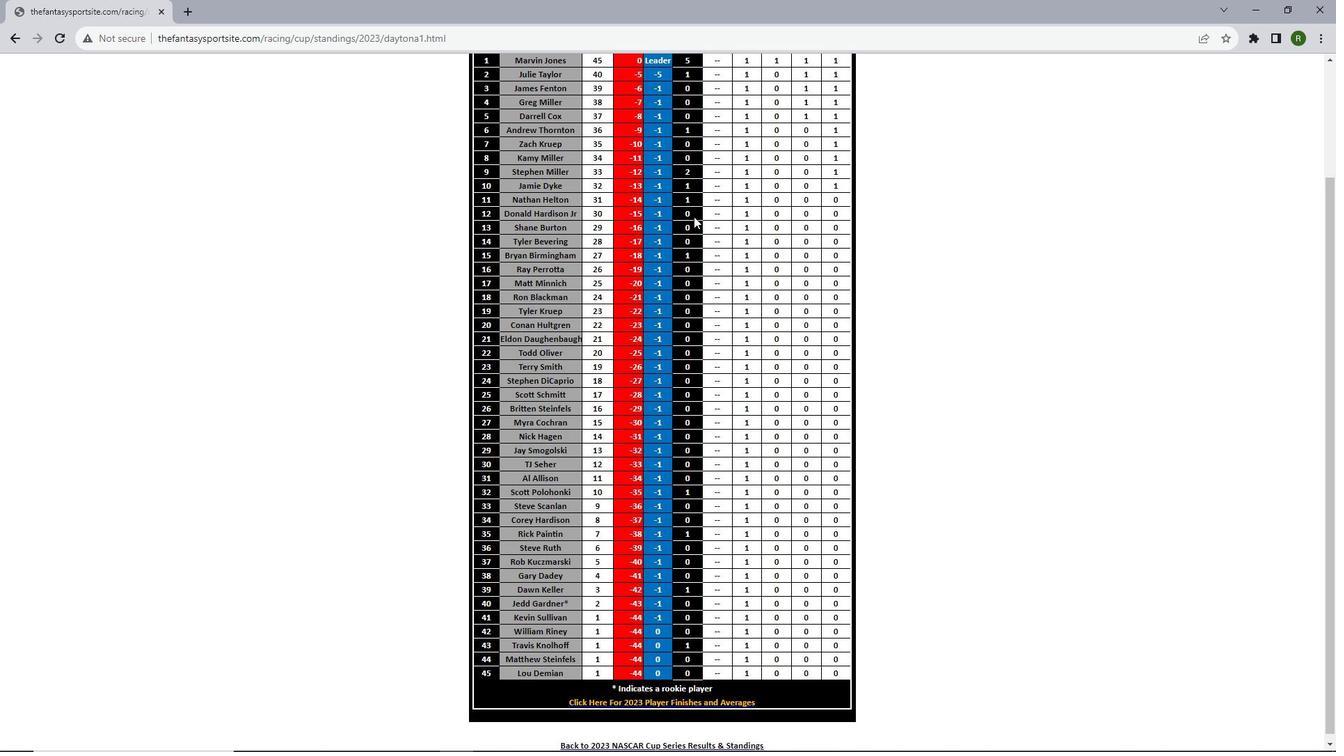 
Action: Mouse scrolled (683, 247) with delta (0, 0)
Screenshot: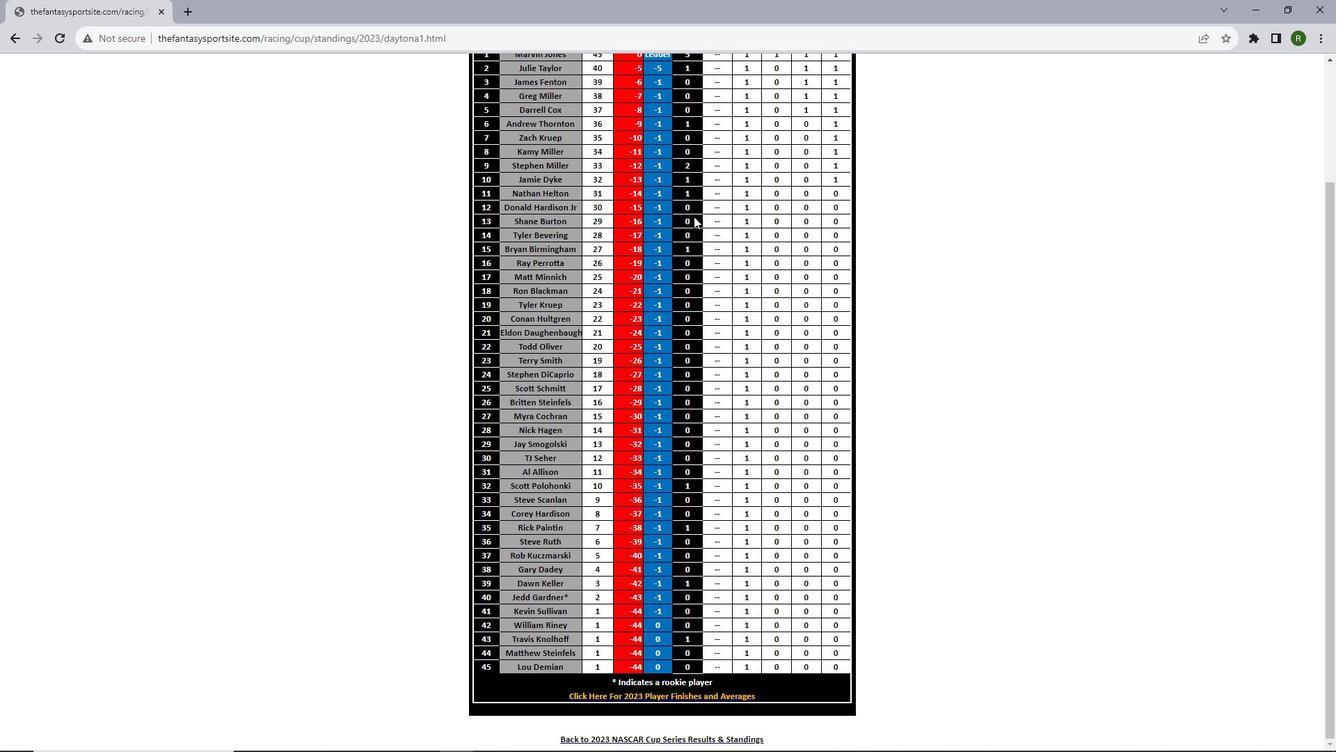 
Action: Mouse scrolled (683, 247) with delta (0, 0)
Screenshot: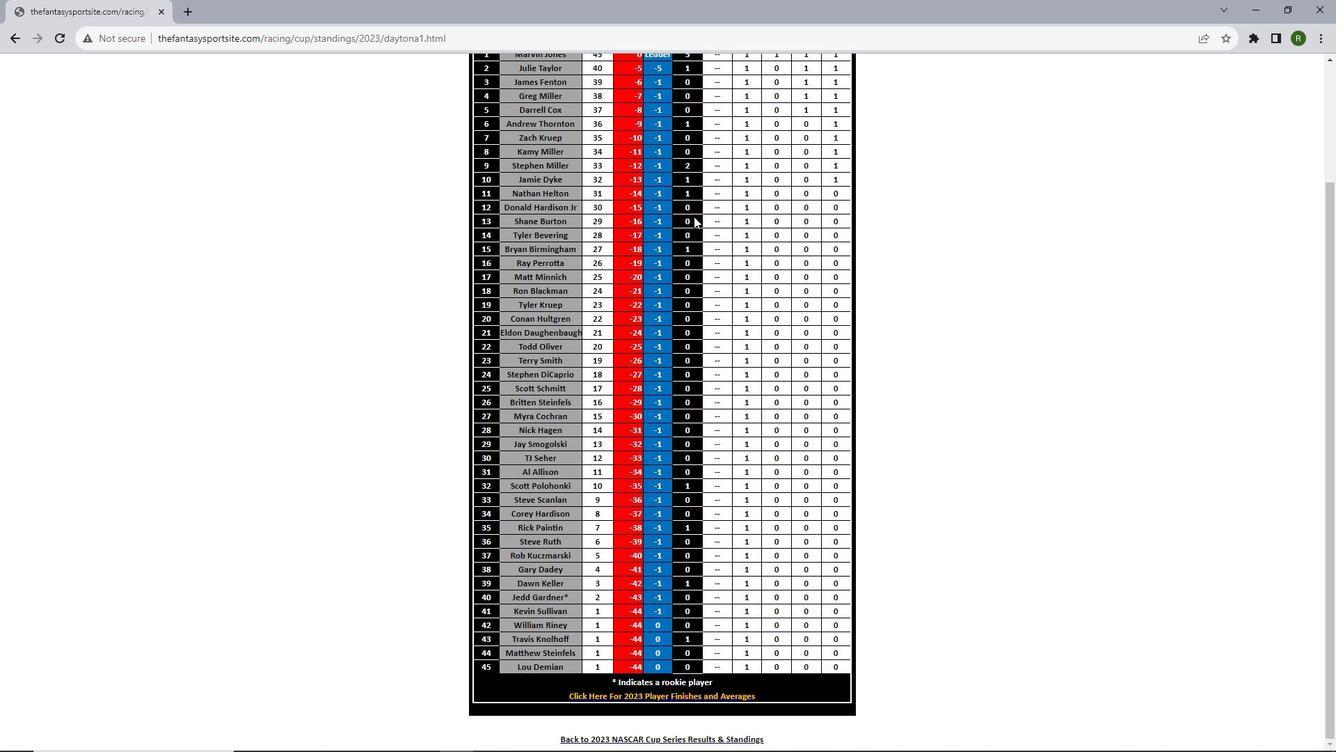 
Action: Mouse scrolled (683, 247) with delta (0, 0)
Screenshot: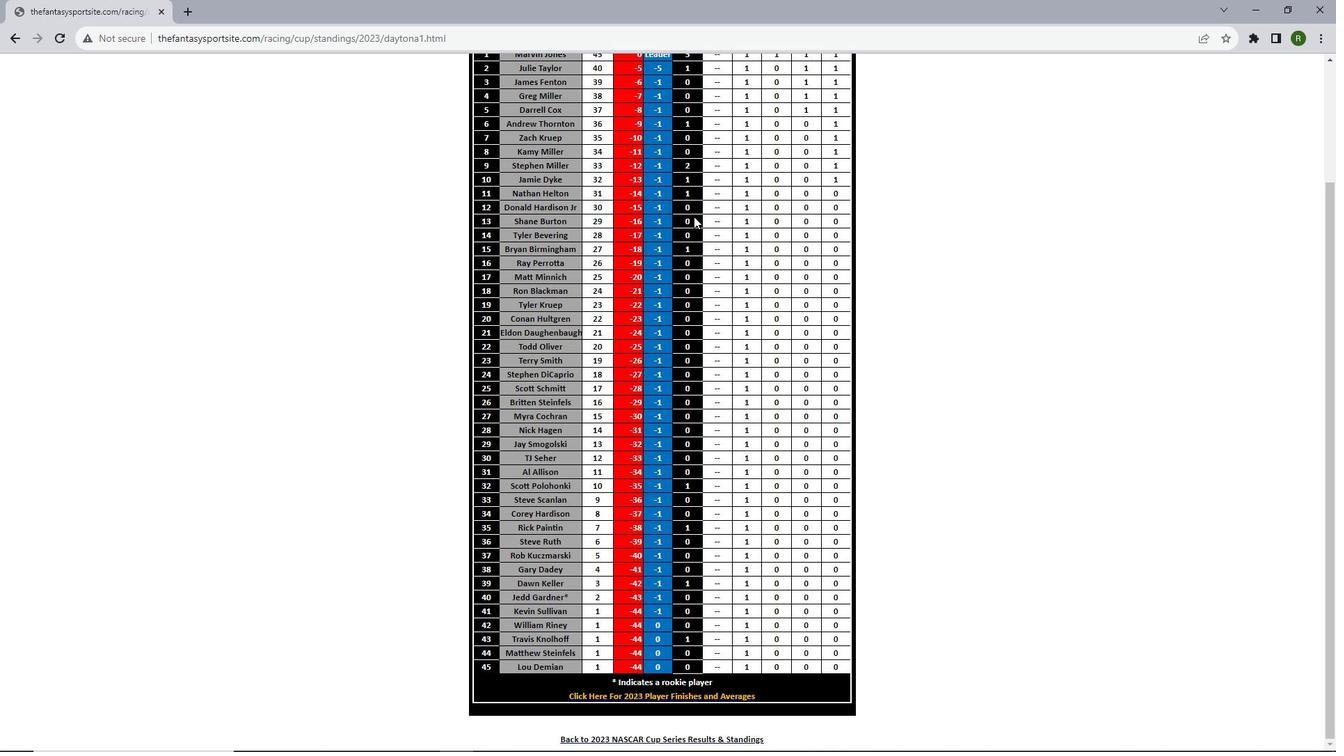 
Action: Mouse scrolled (683, 247) with delta (0, 0)
Screenshot: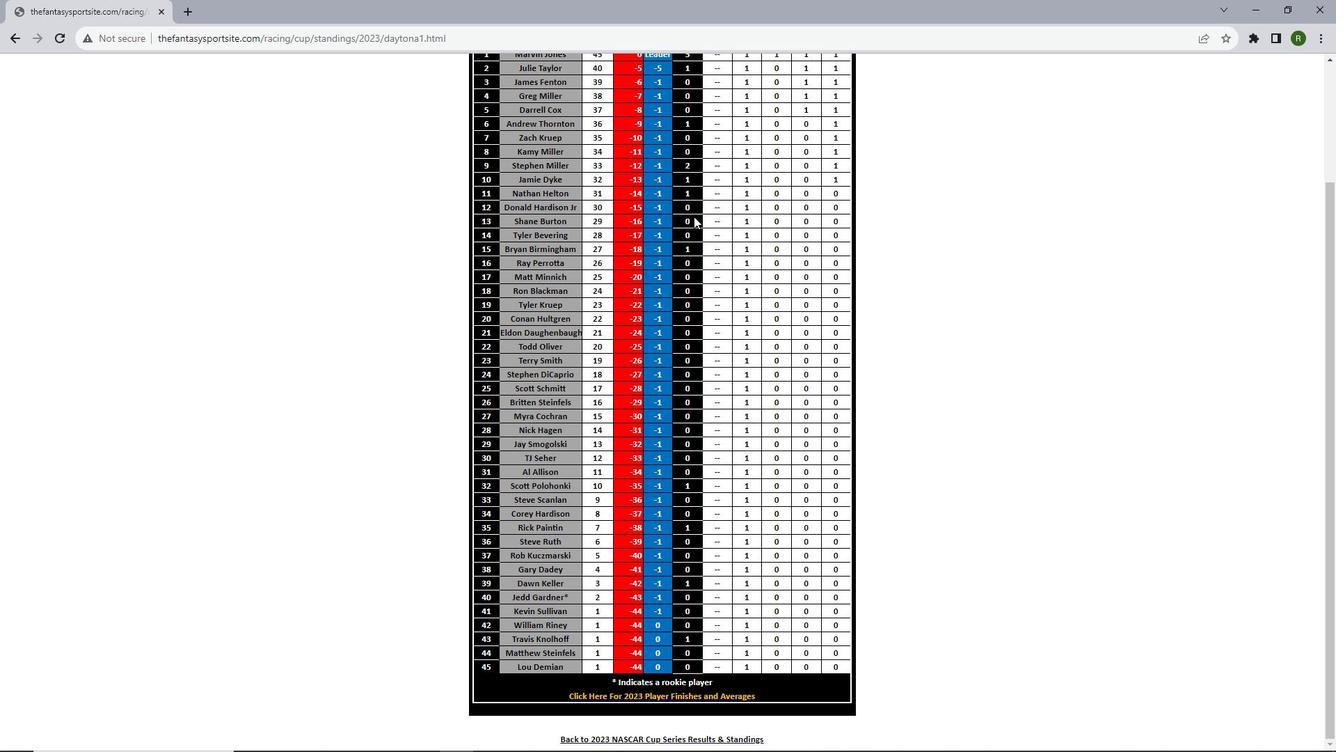 
Action: Mouse scrolled (683, 247) with delta (0, 0)
Screenshot: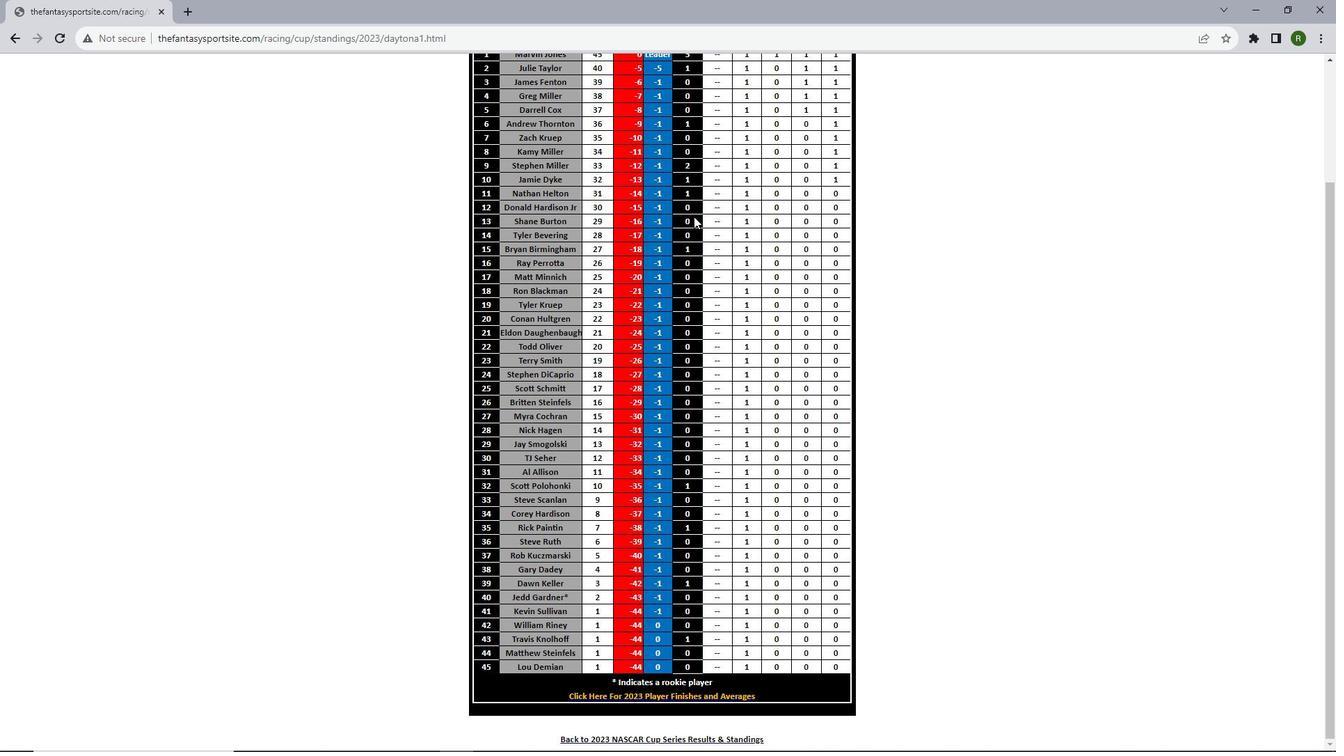 
Action: Mouse scrolled (683, 247) with delta (0, 0)
Screenshot: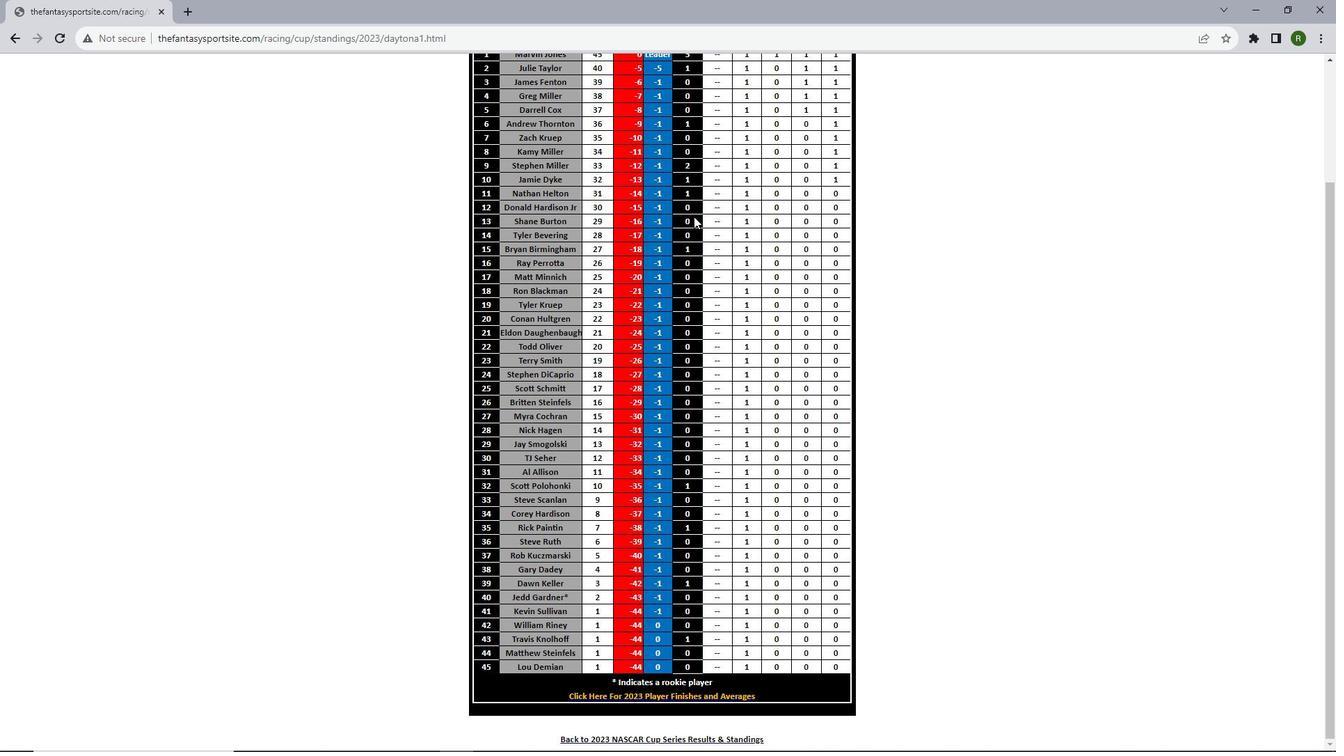 
Action: Mouse scrolled (683, 247) with delta (0, 0)
Screenshot: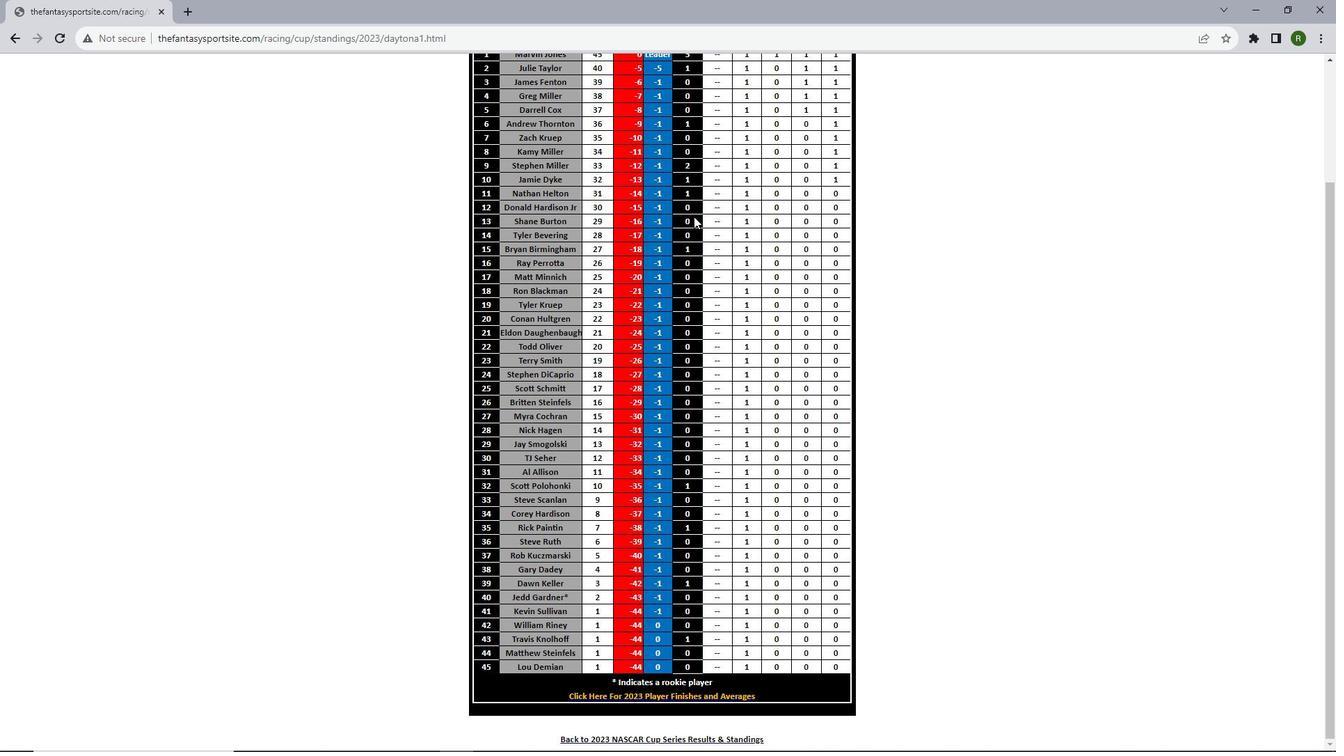
Action: Mouse scrolled (683, 247) with delta (0, 0)
Screenshot: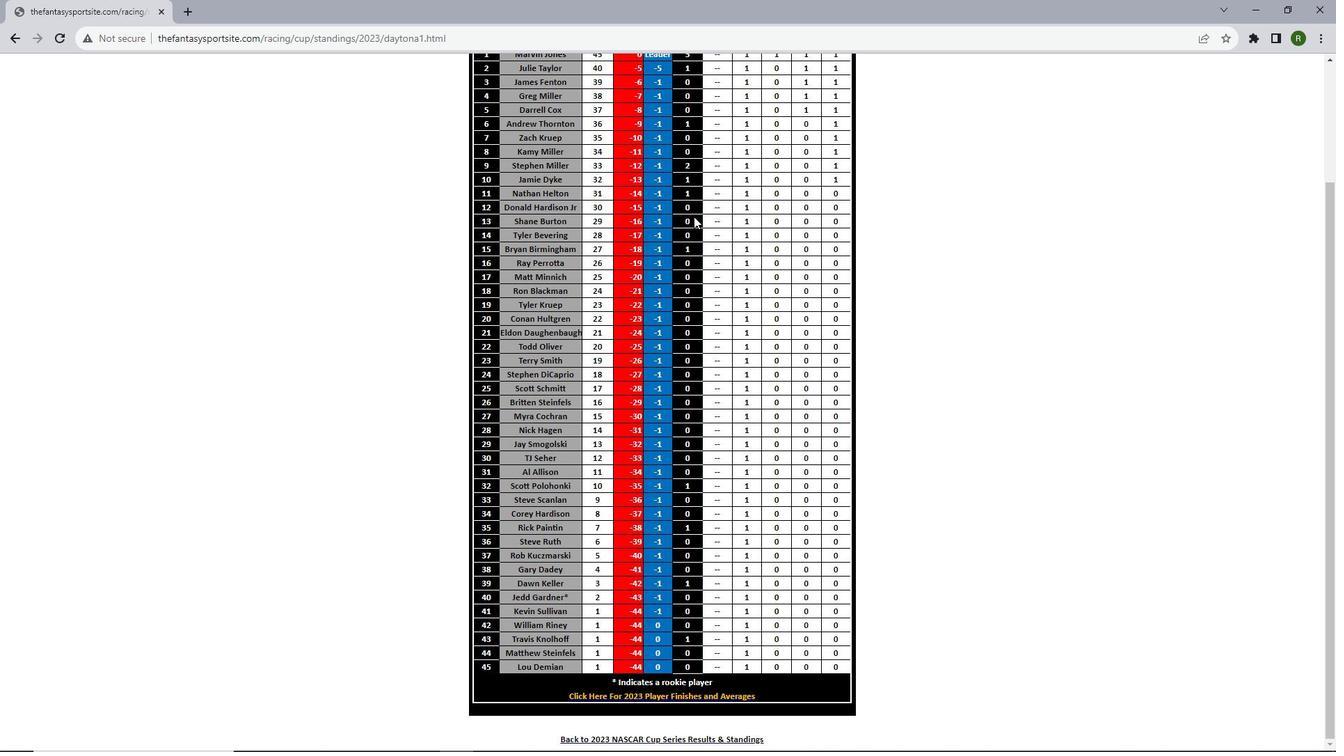 
Action: Mouse scrolled (683, 247) with delta (0, 0)
Screenshot: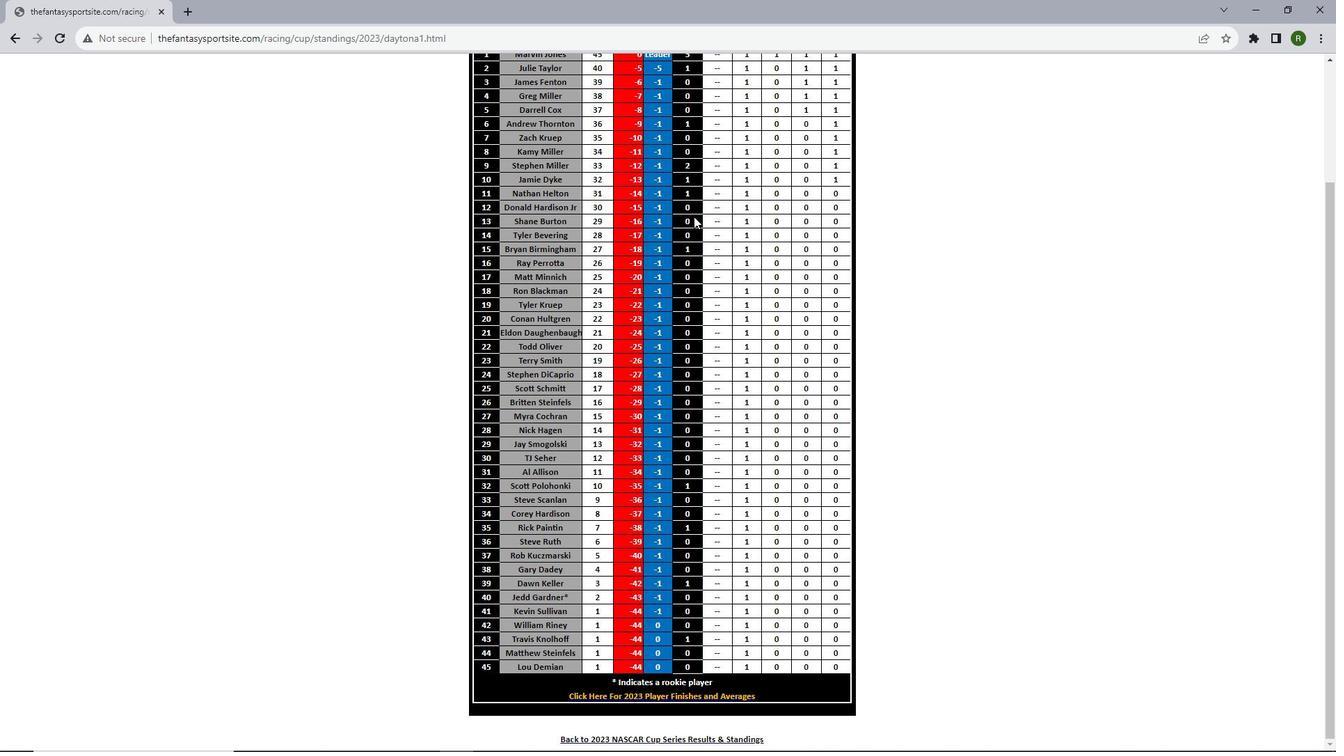 
Action: Mouse moved to (683, 248)
Screenshot: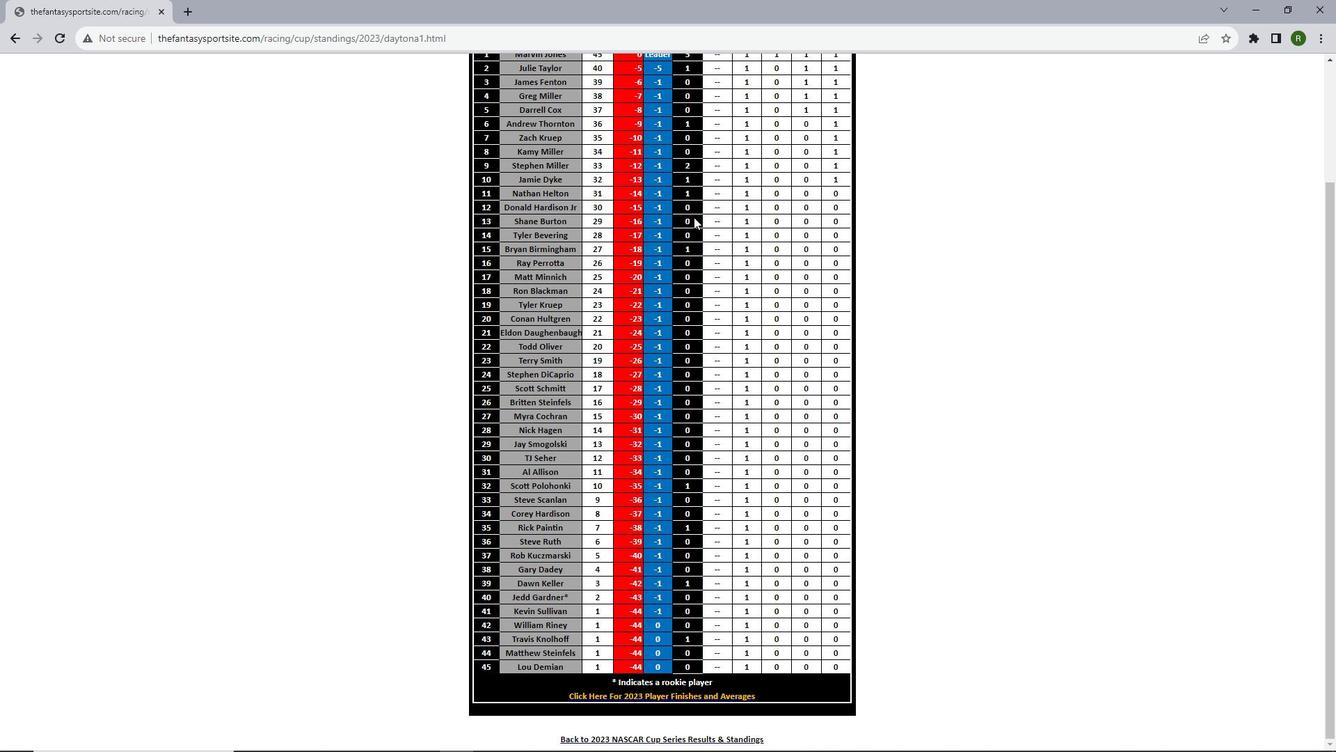 
